 Task: Add an event with the title Second Lunch and Learn: Effective Networking Skills, date '2024/03/24', time 8:00 AM to 10:00 AMand add a description: Participants will be assigned to teams, ensuring a mix of individuals from different departments or backgrounds. This promotes cross-functional collaboration, diversity of perspectives, and the opportunity to work with colleagues they may not typically interact with., put the event into Blue category, logged in from the account softage.2@softage.netand send the event invitation to softage.4@softage.net and softage.5@softage.net. Set a reminder for the event At time of event
Action: Mouse moved to (106, 111)
Screenshot: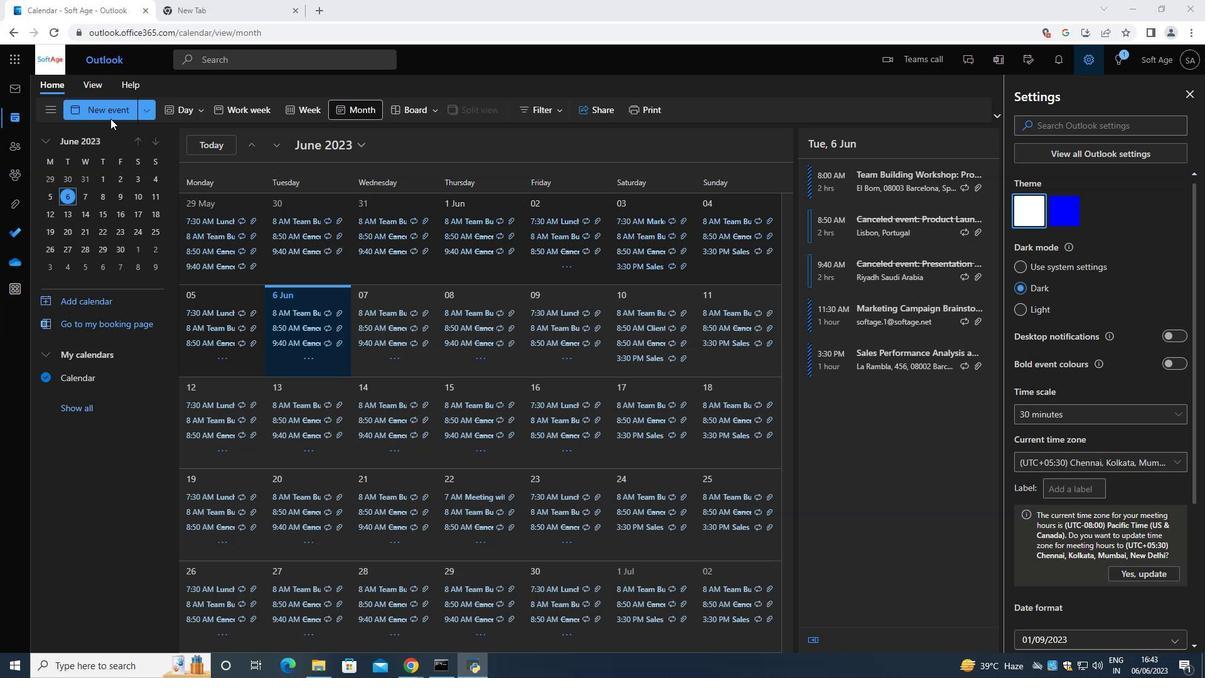 
Action: Mouse pressed left at (106, 111)
Screenshot: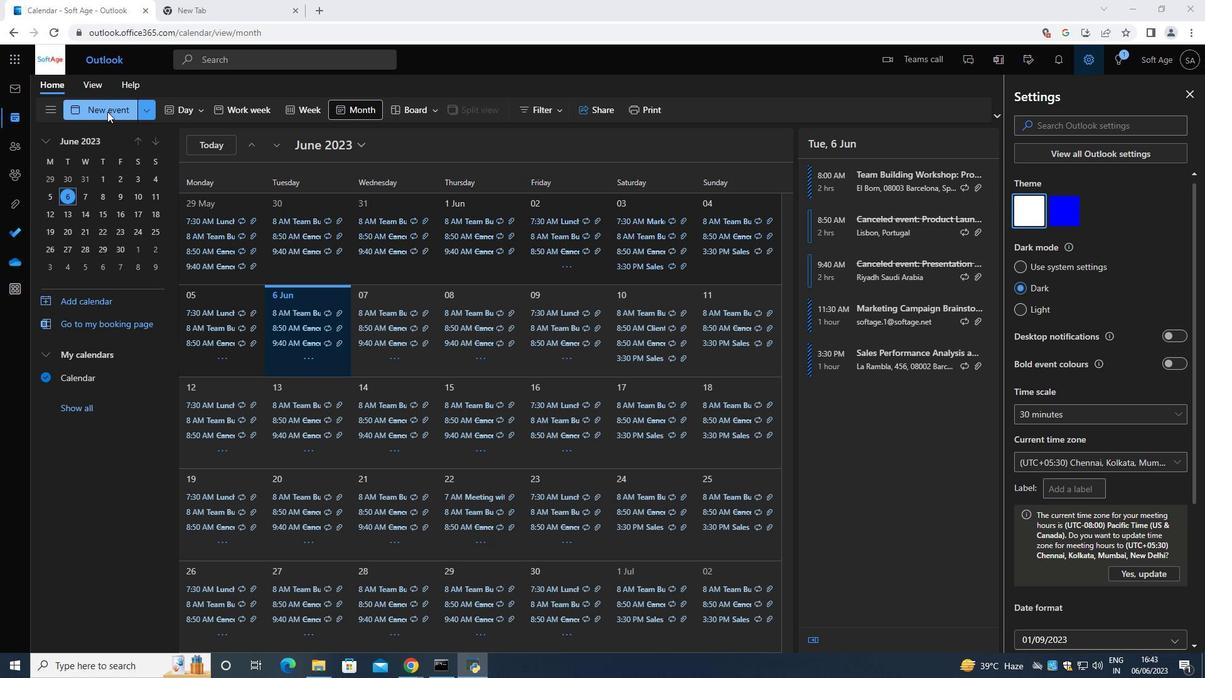 
Action: Key pressed <Key.shift>Second<Key.space><Key.shift>Lunch<Key.space>and<Key.space><Key.shift>Learn<Key.shift_r>;<Key.shift>Effective<Key.space><Key.shift>Networking<Key.space><Key.shift>Skills<Key.space>
Screenshot: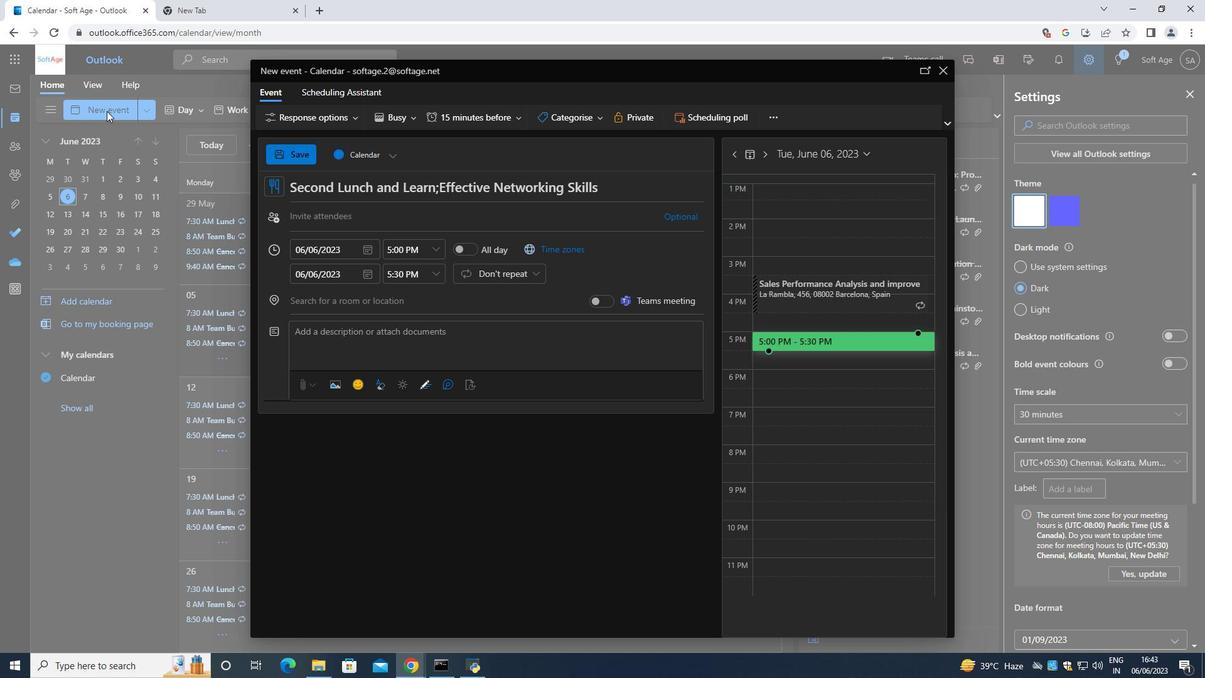 
Action: Mouse moved to (364, 254)
Screenshot: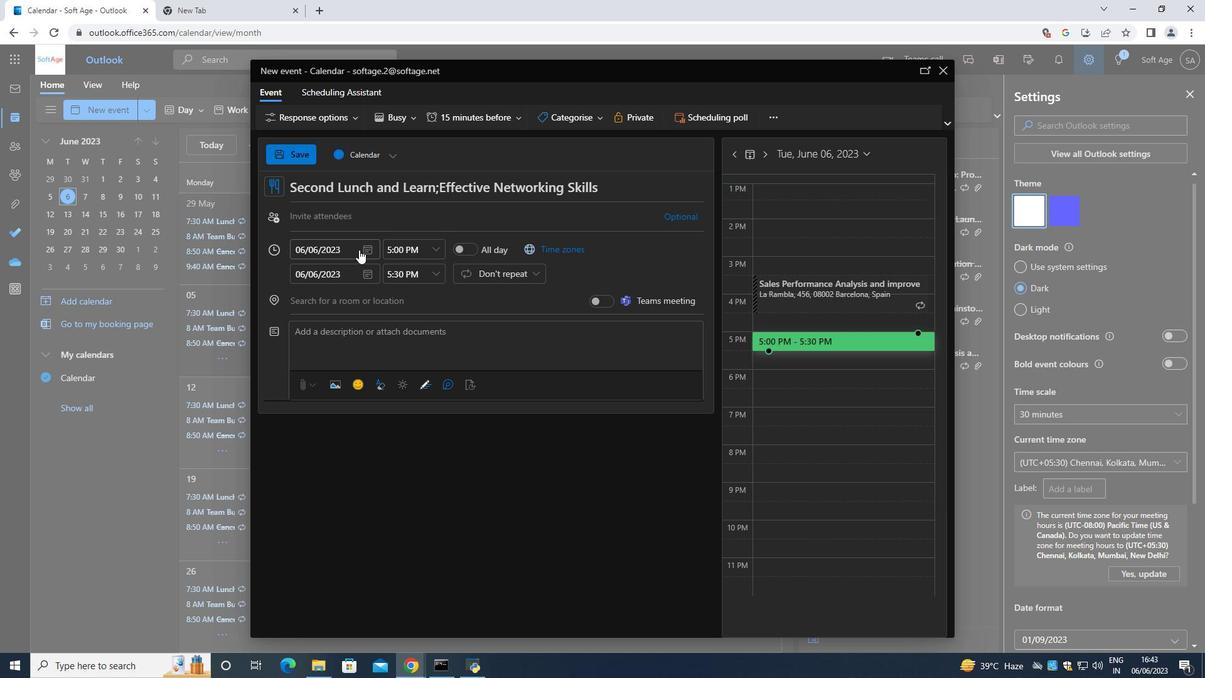 
Action: Mouse pressed left at (364, 254)
Screenshot: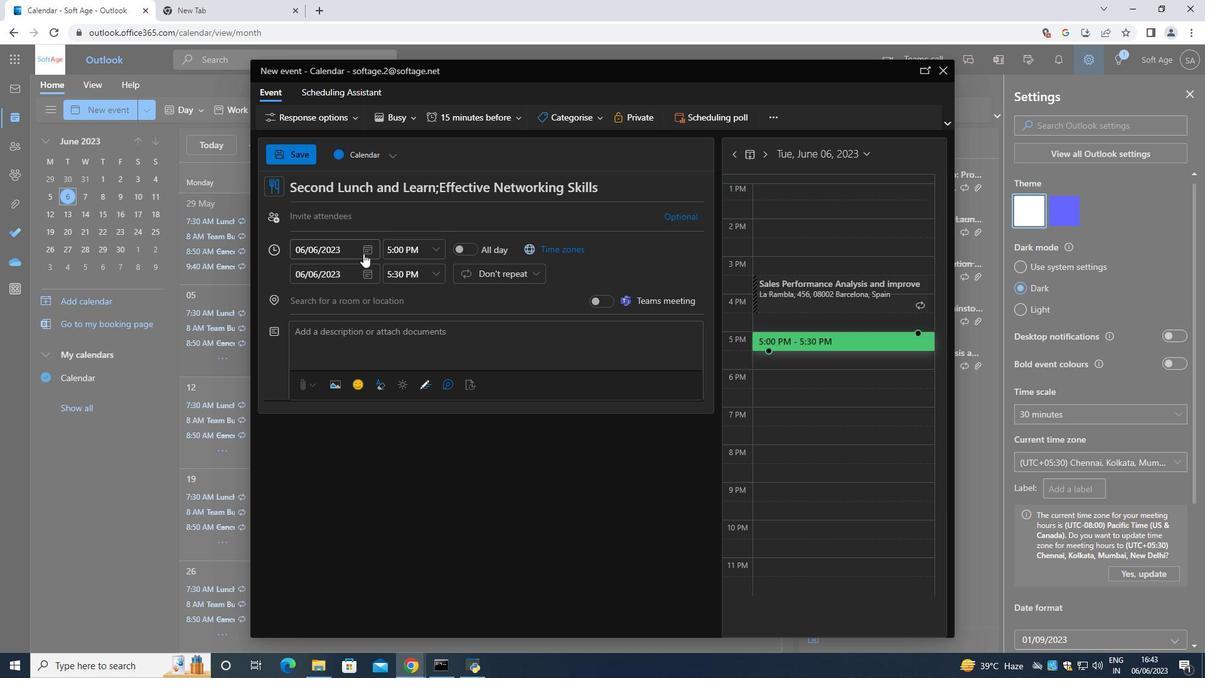 
Action: Mouse moved to (406, 282)
Screenshot: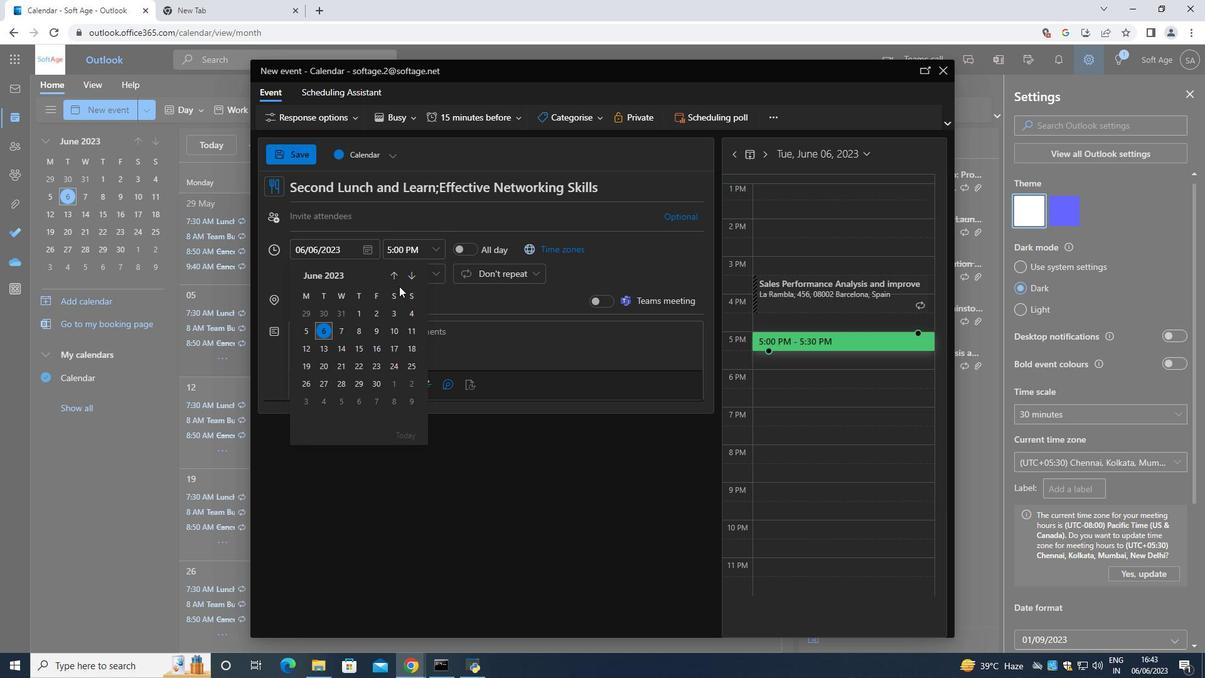 
Action: Mouse pressed left at (406, 282)
Screenshot: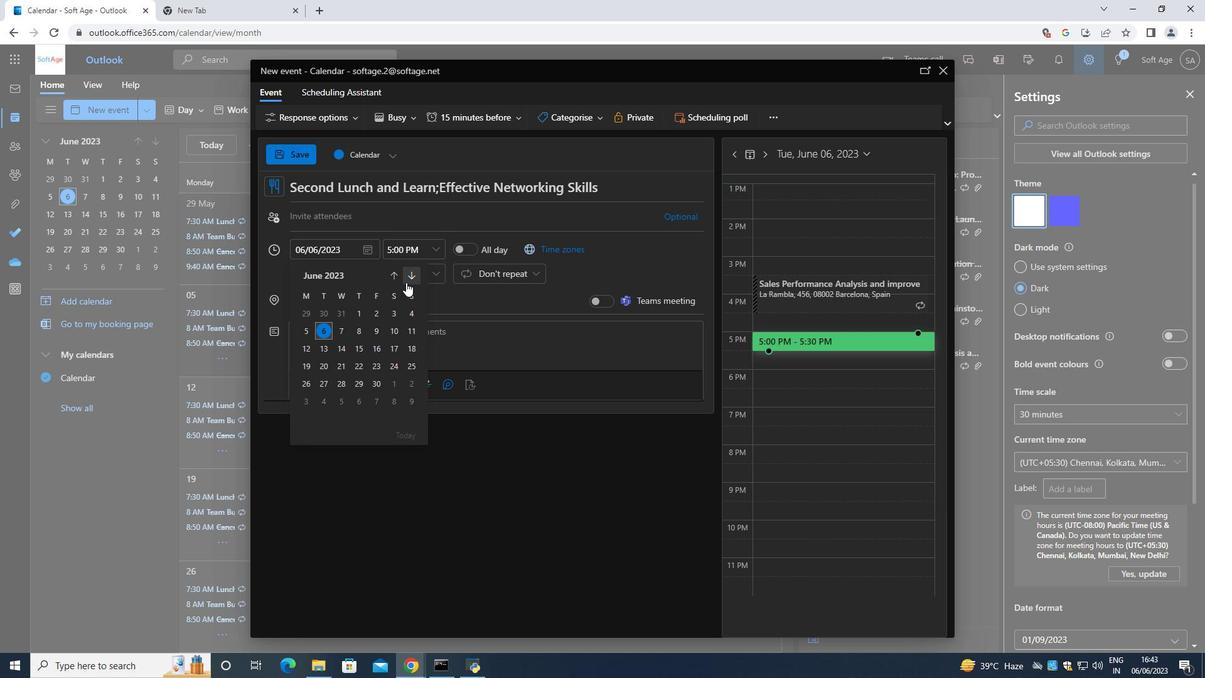 
Action: Mouse pressed left at (406, 282)
Screenshot: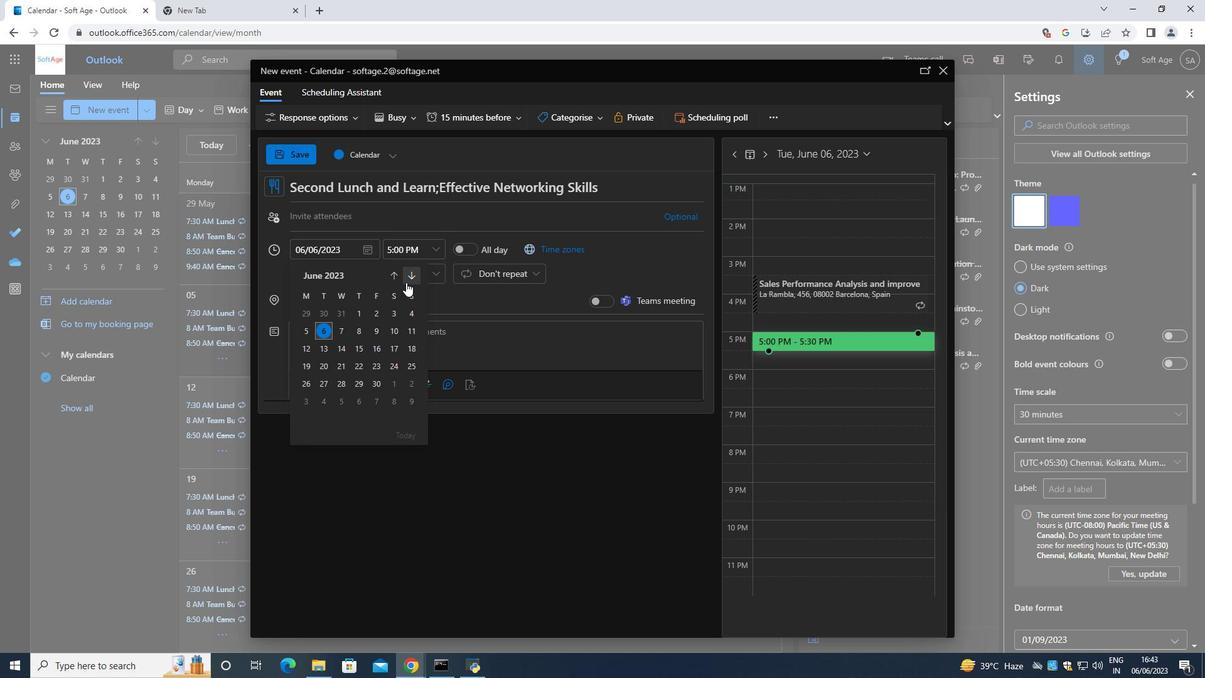 
Action: Mouse pressed left at (406, 282)
Screenshot: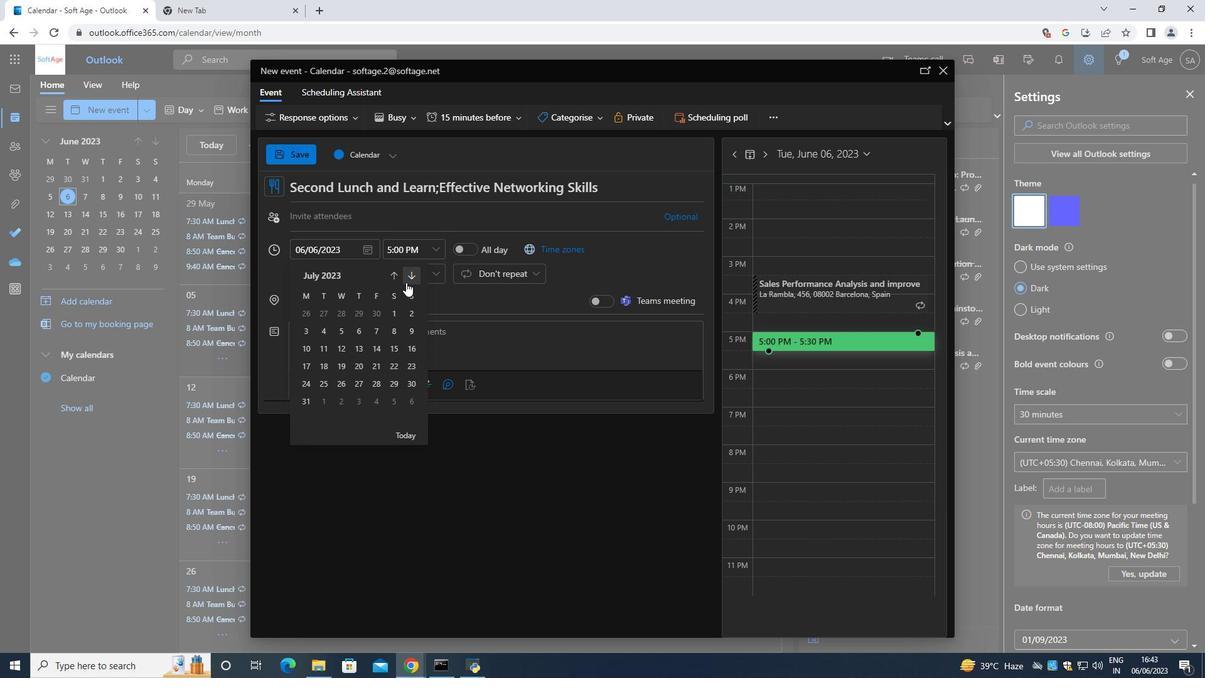 
Action: Mouse pressed left at (406, 282)
Screenshot: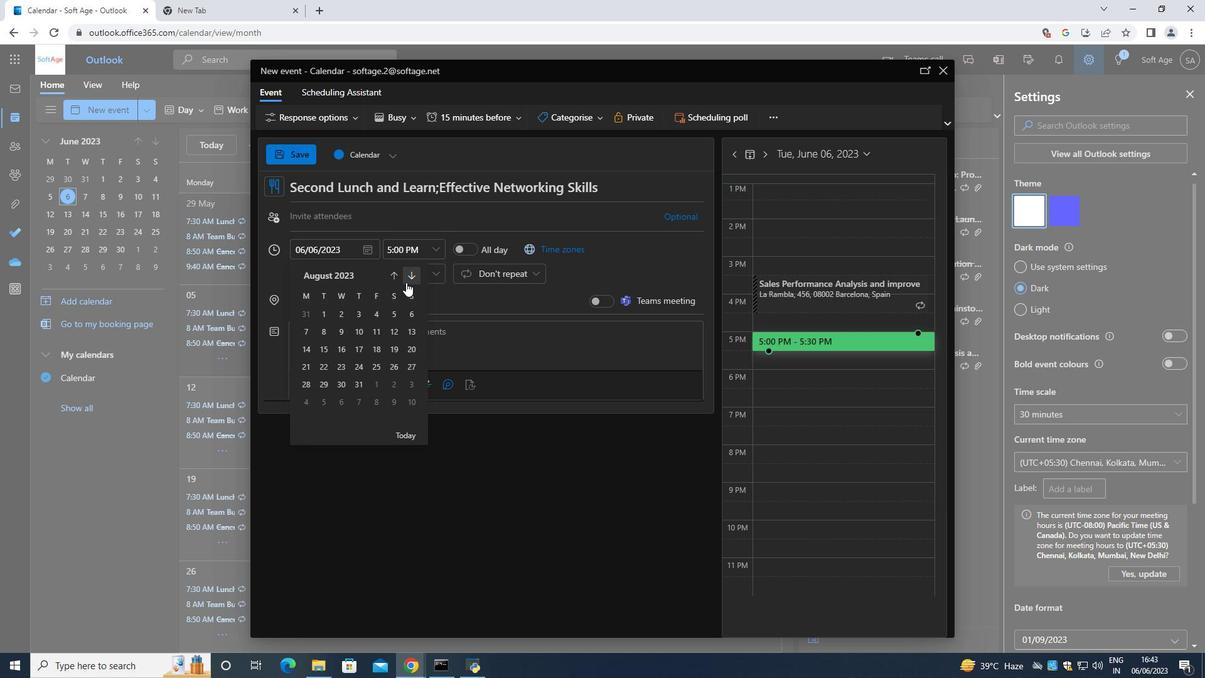 
Action: Mouse pressed left at (406, 282)
Screenshot: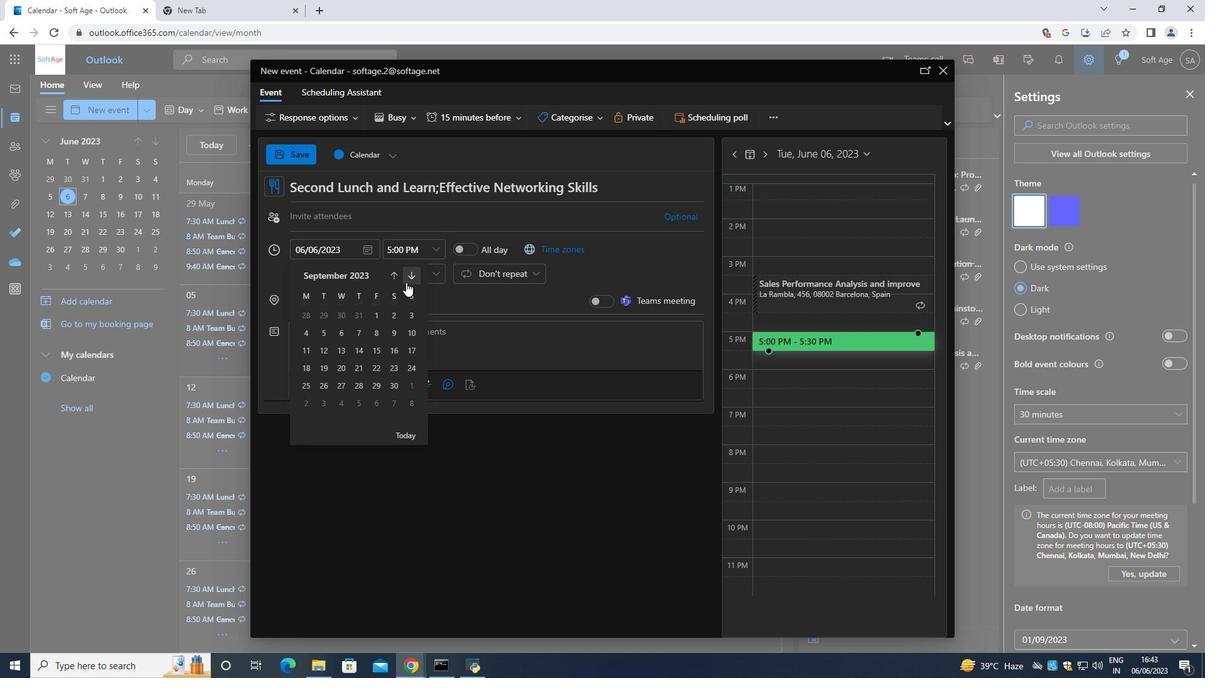 
Action: Mouse pressed left at (406, 282)
Screenshot: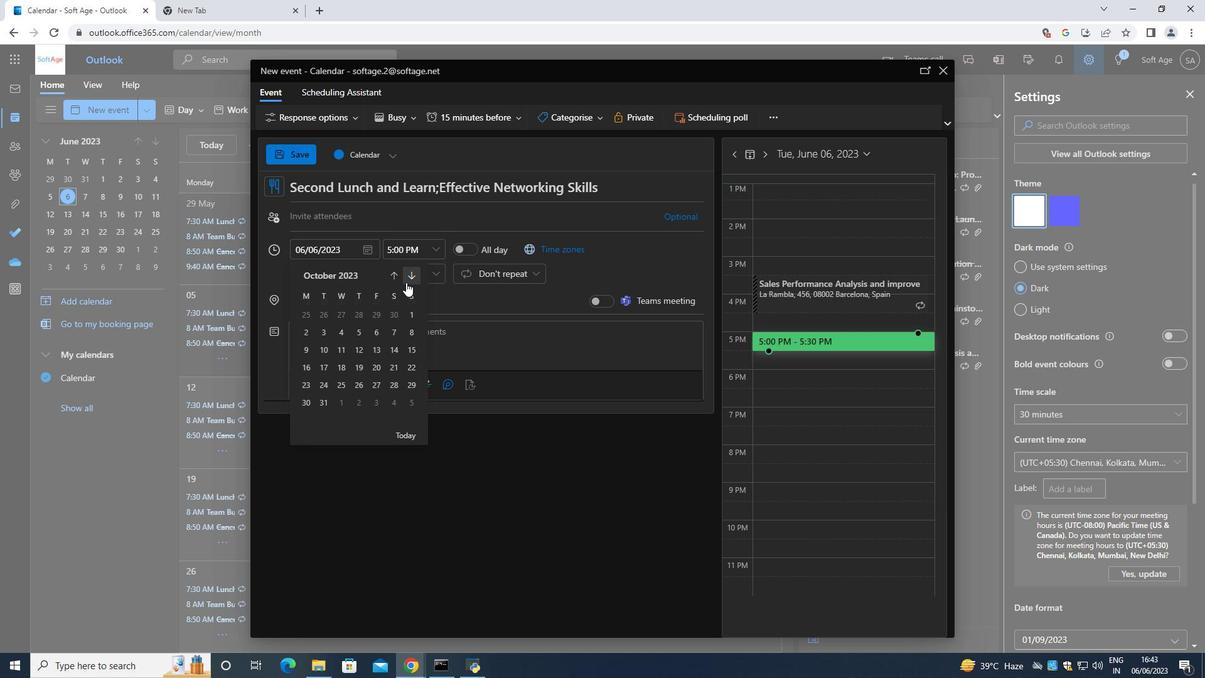 
Action: Mouse pressed left at (406, 282)
Screenshot: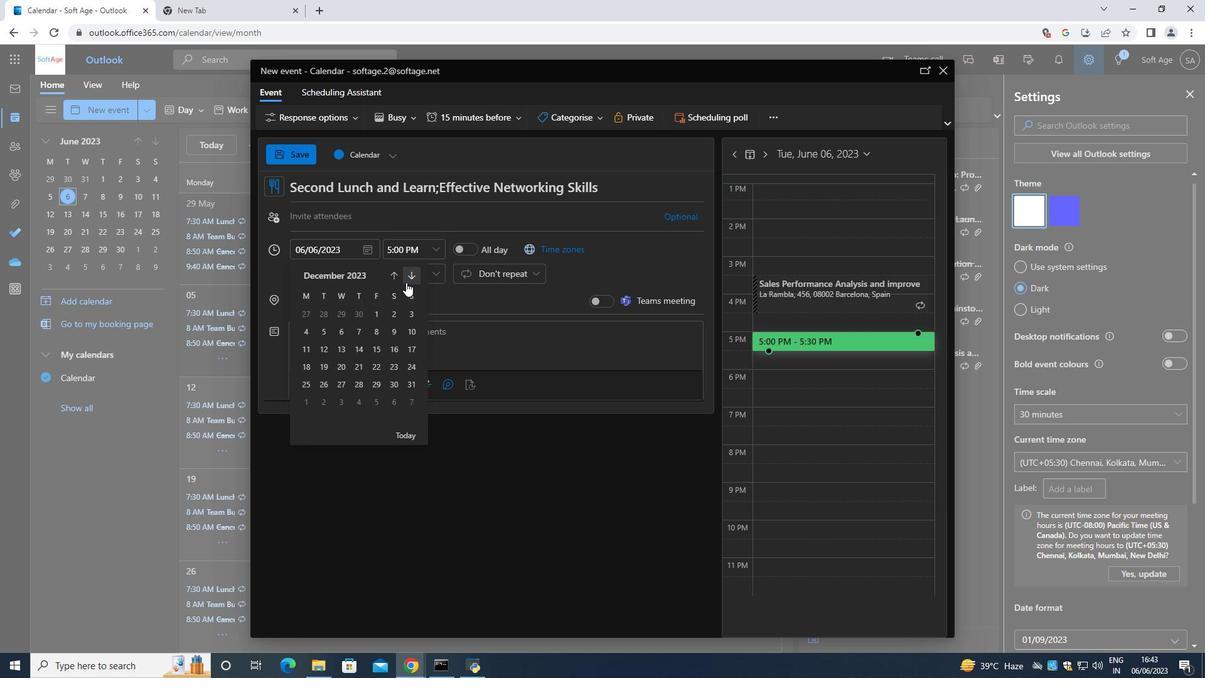 
Action: Mouse pressed left at (406, 282)
Screenshot: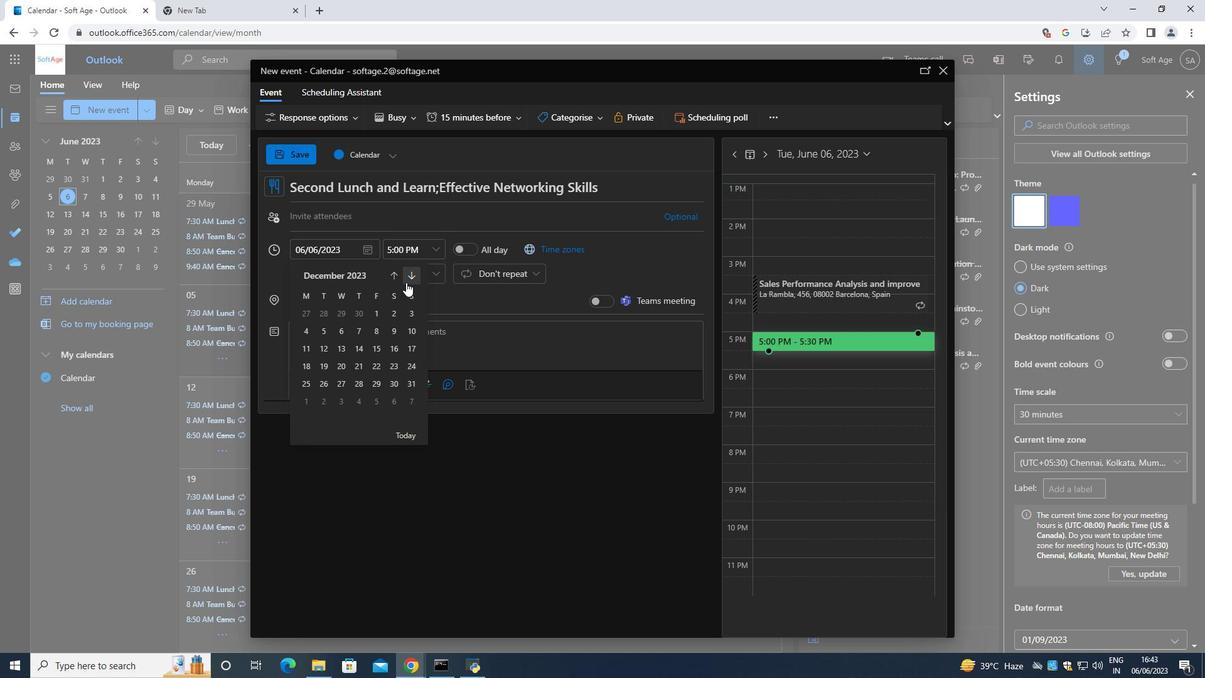 
Action: Mouse pressed left at (406, 282)
Screenshot: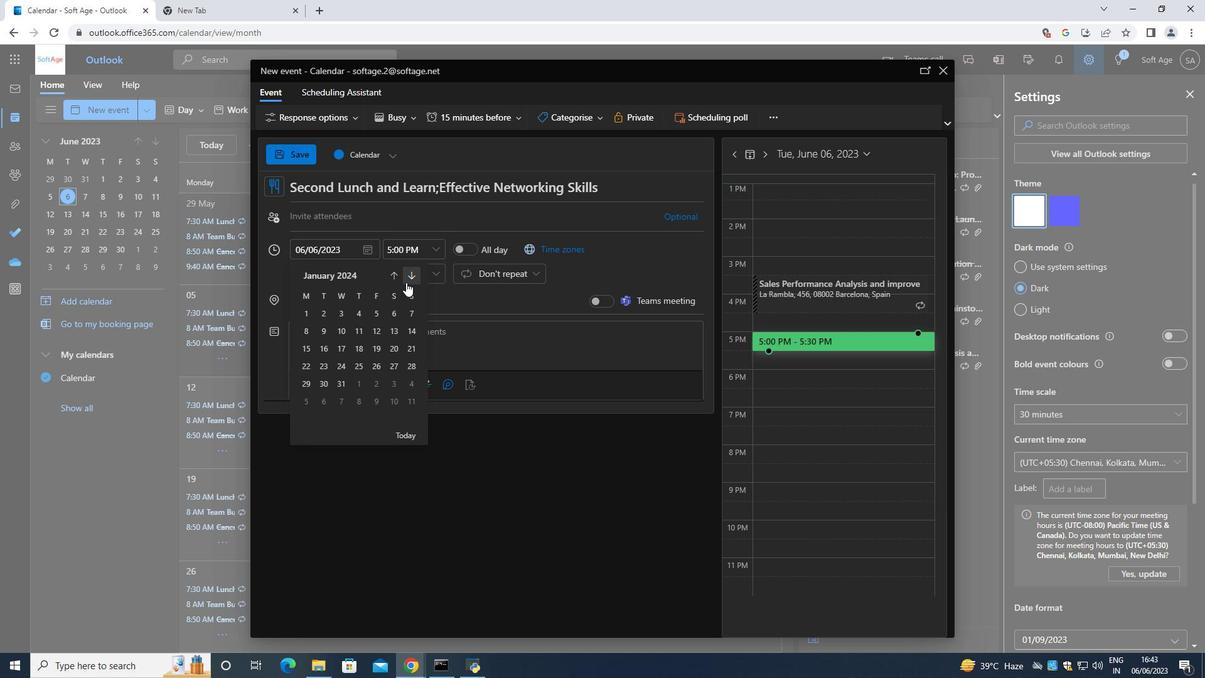 
Action: Mouse moved to (412, 366)
Screenshot: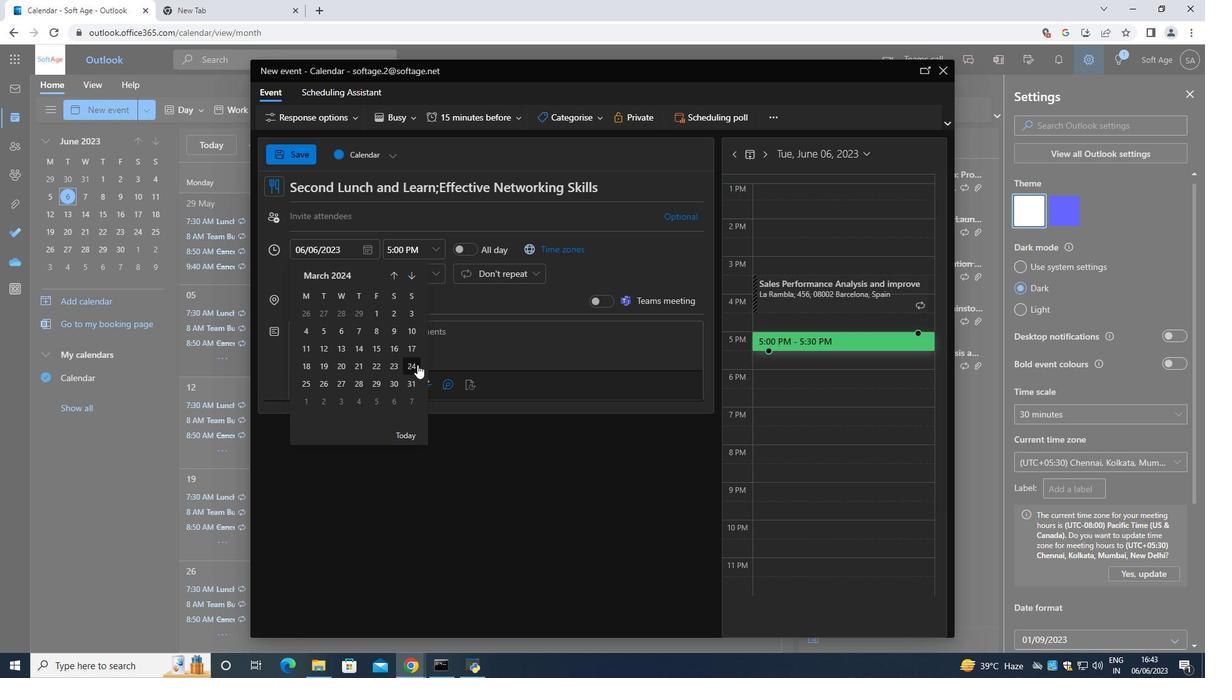 
Action: Mouse pressed left at (412, 366)
Screenshot: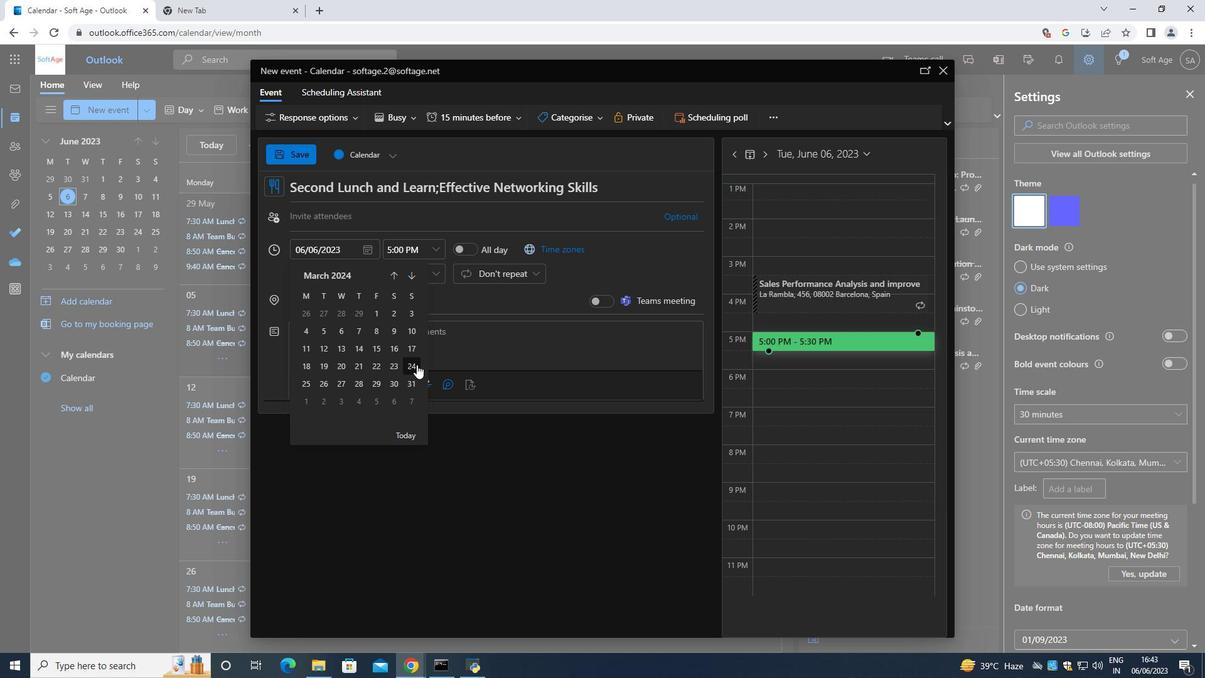 
Action: Mouse moved to (437, 256)
Screenshot: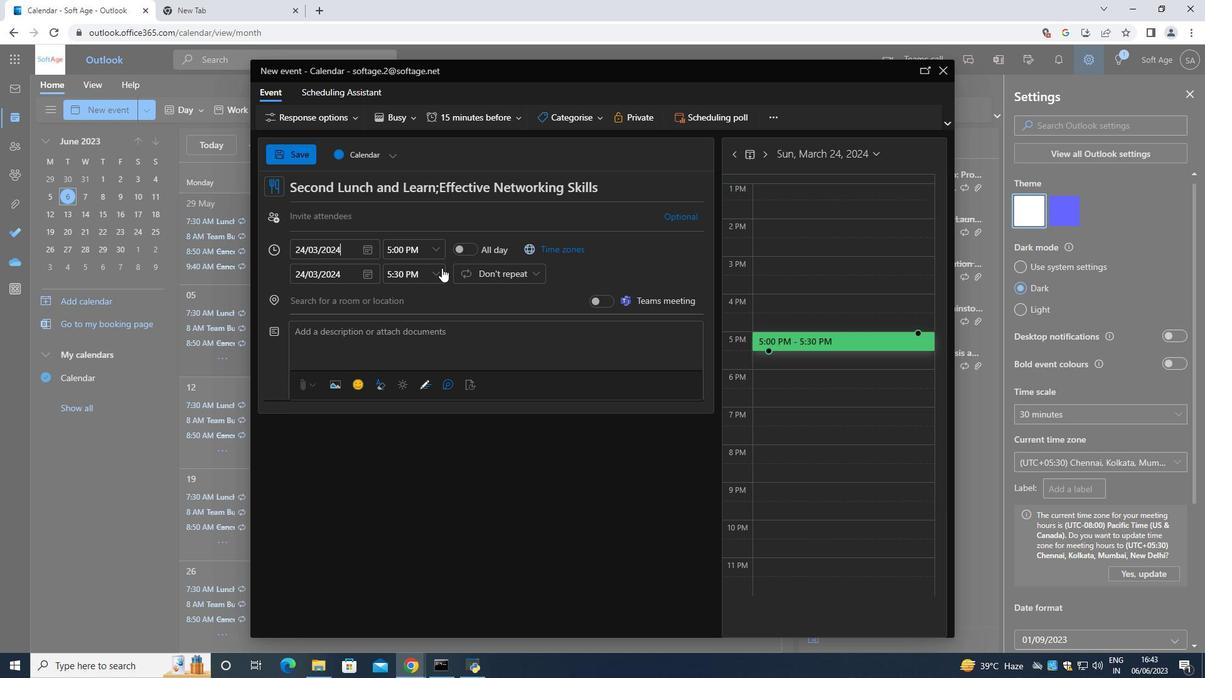 
Action: Mouse pressed left at (437, 256)
Screenshot: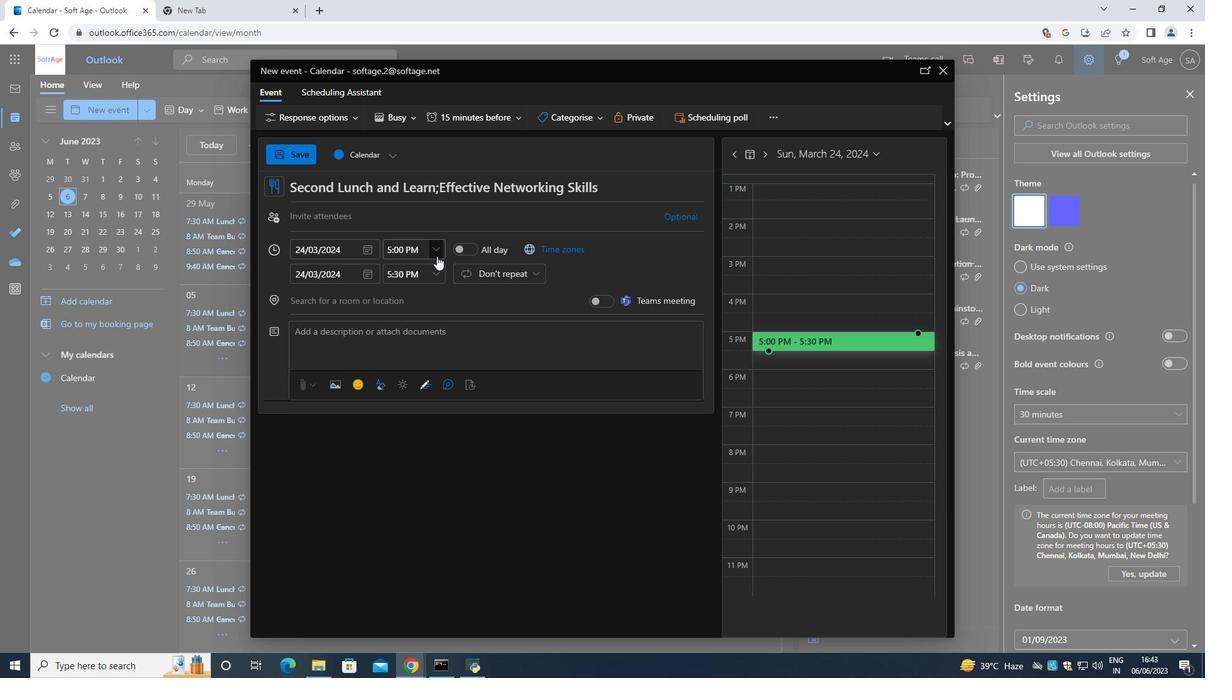 
Action: Mouse moved to (439, 283)
Screenshot: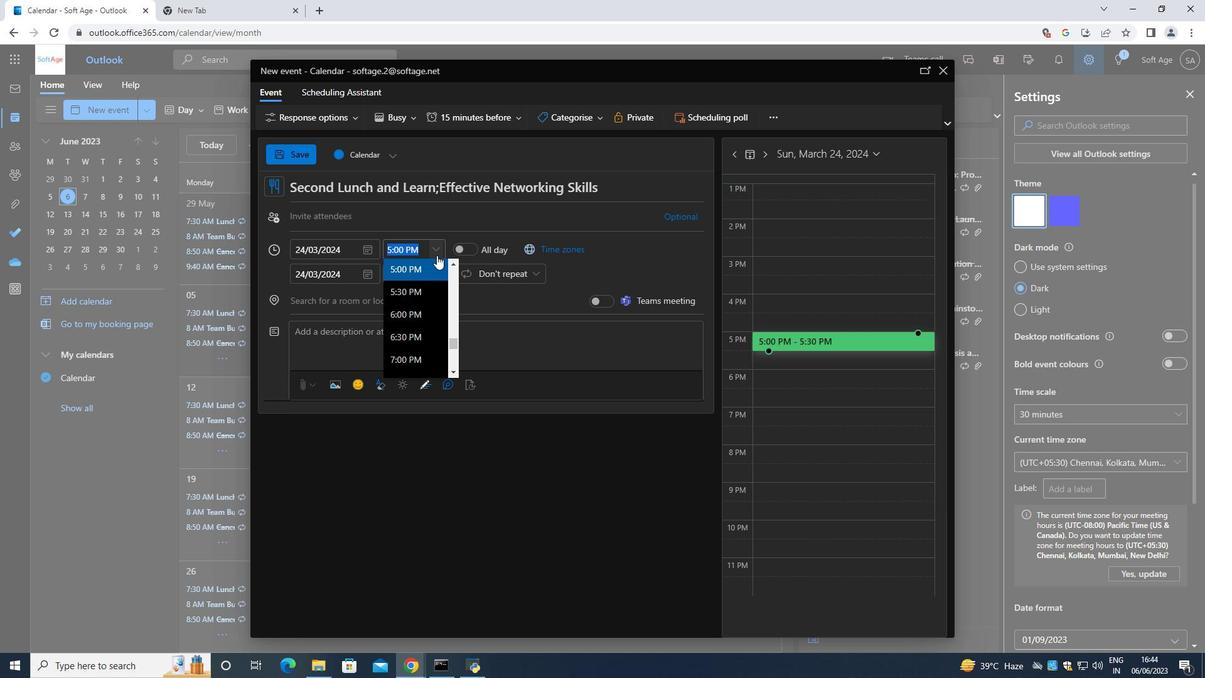 
Action: Mouse scrolled (439, 284) with delta (0, 0)
Screenshot: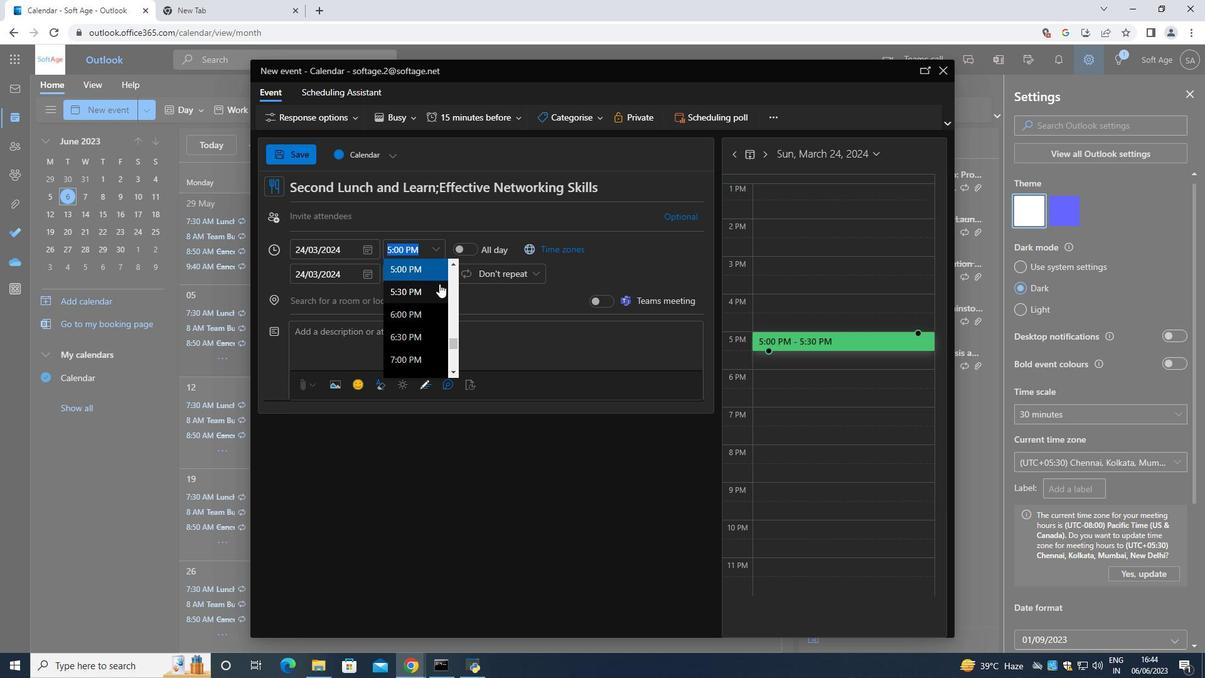 
Action: Mouse scrolled (439, 284) with delta (0, 0)
Screenshot: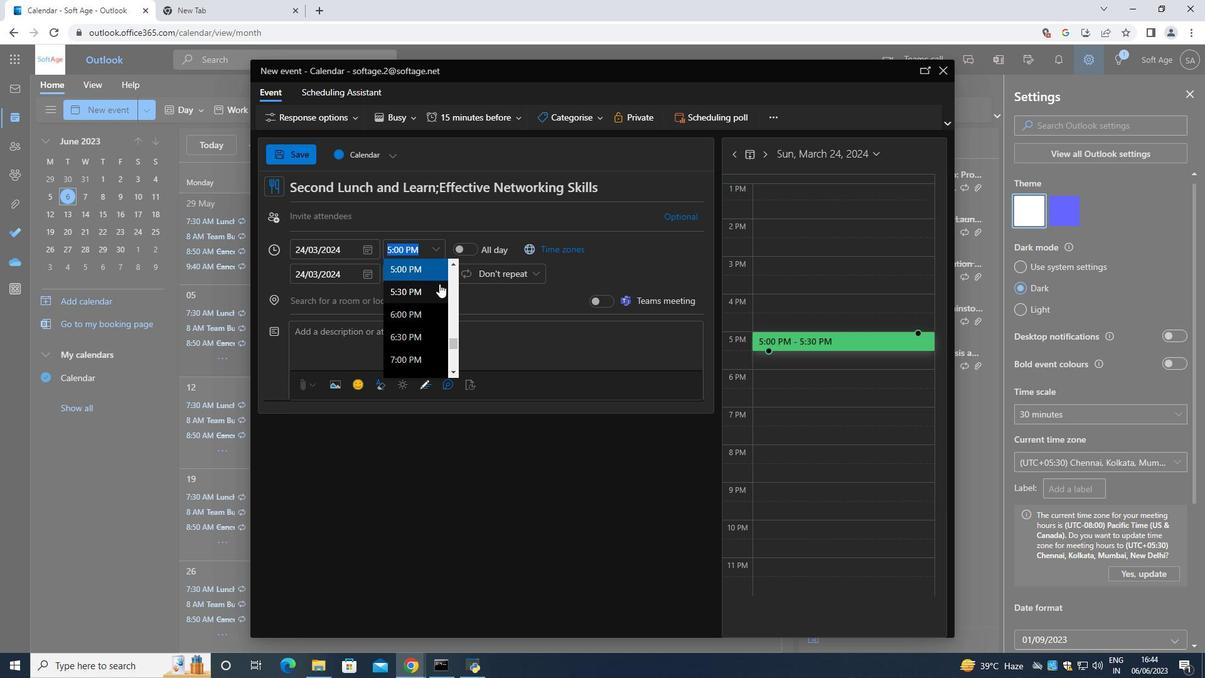 
Action: Mouse scrolled (439, 284) with delta (0, 0)
Screenshot: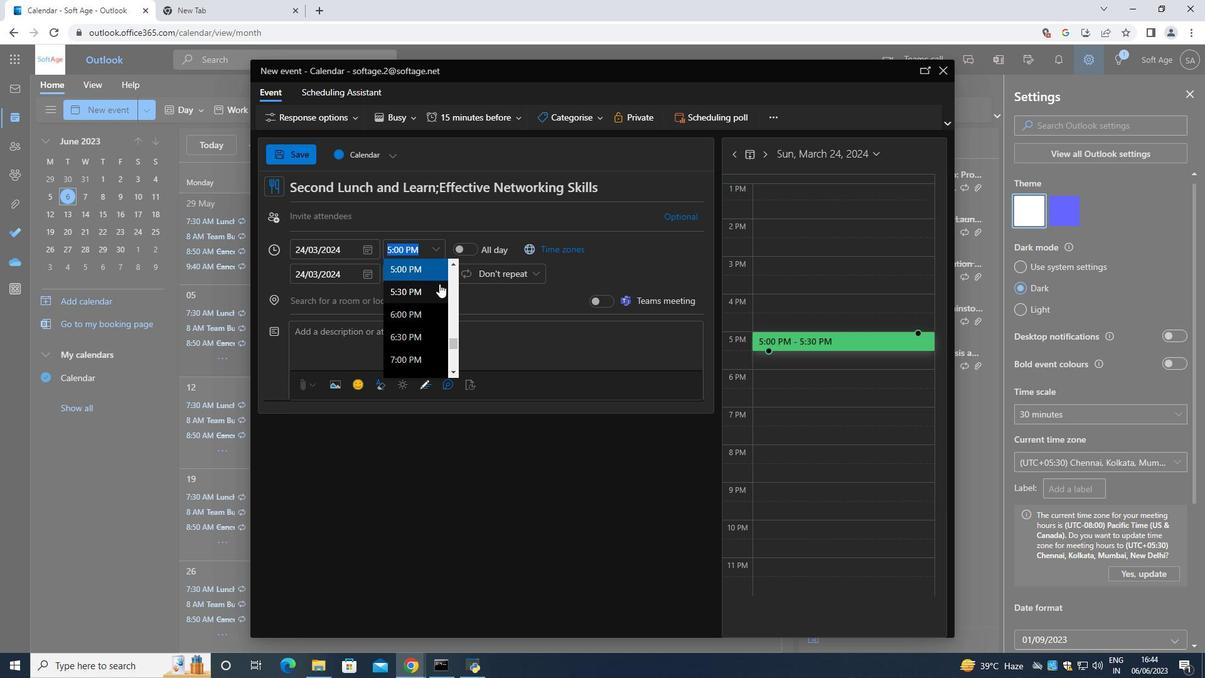 
Action: Mouse scrolled (439, 284) with delta (0, 0)
Screenshot: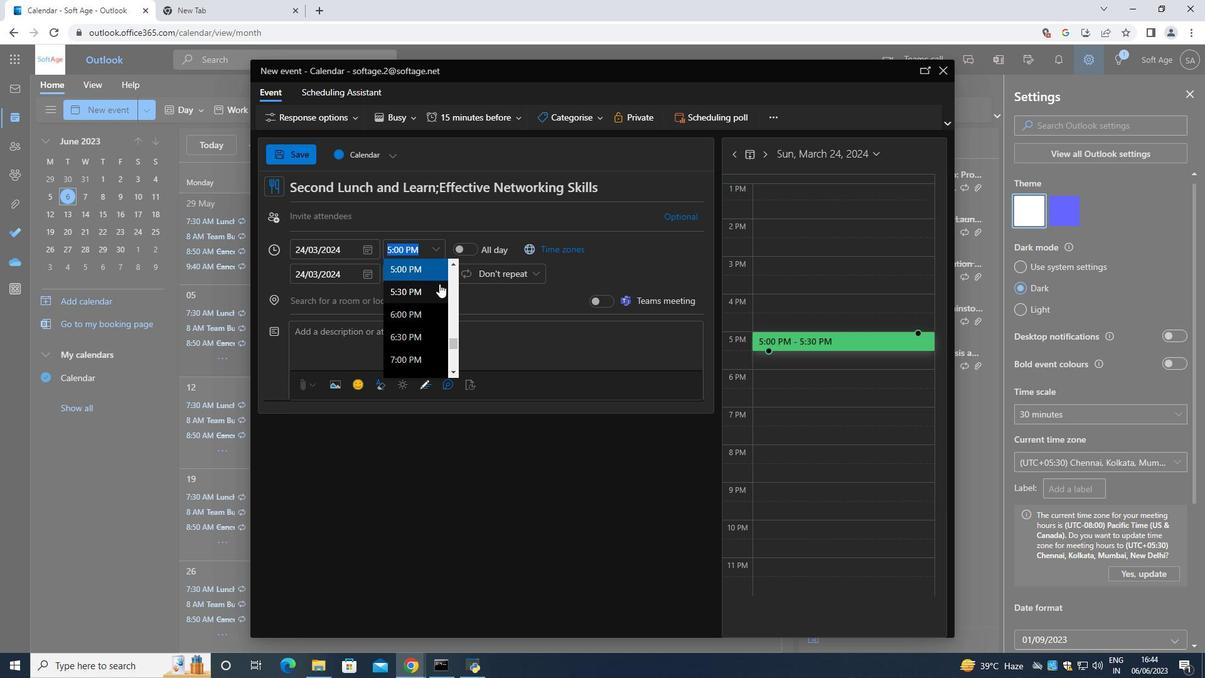 
Action: Mouse scrolled (439, 284) with delta (0, 0)
Screenshot: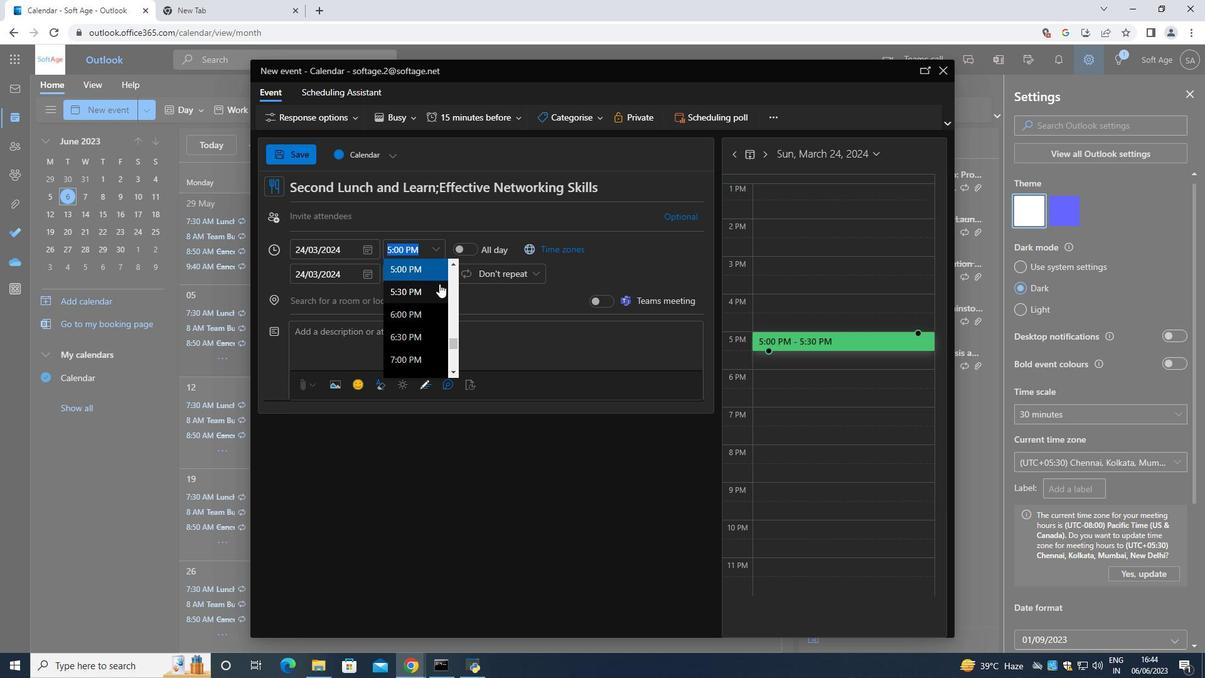 
Action: Mouse moved to (439, 279)
Screenshot: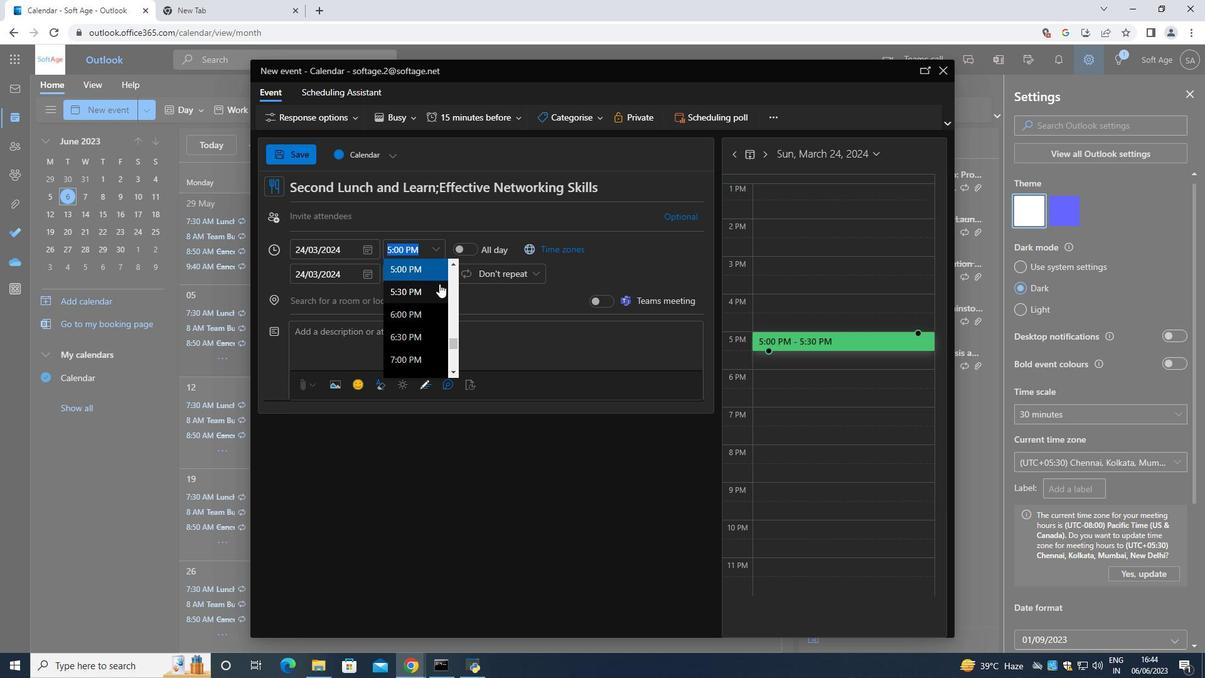 
Action: Mouse scrolled (439, 280) with delta (0, 0)
Screenshot: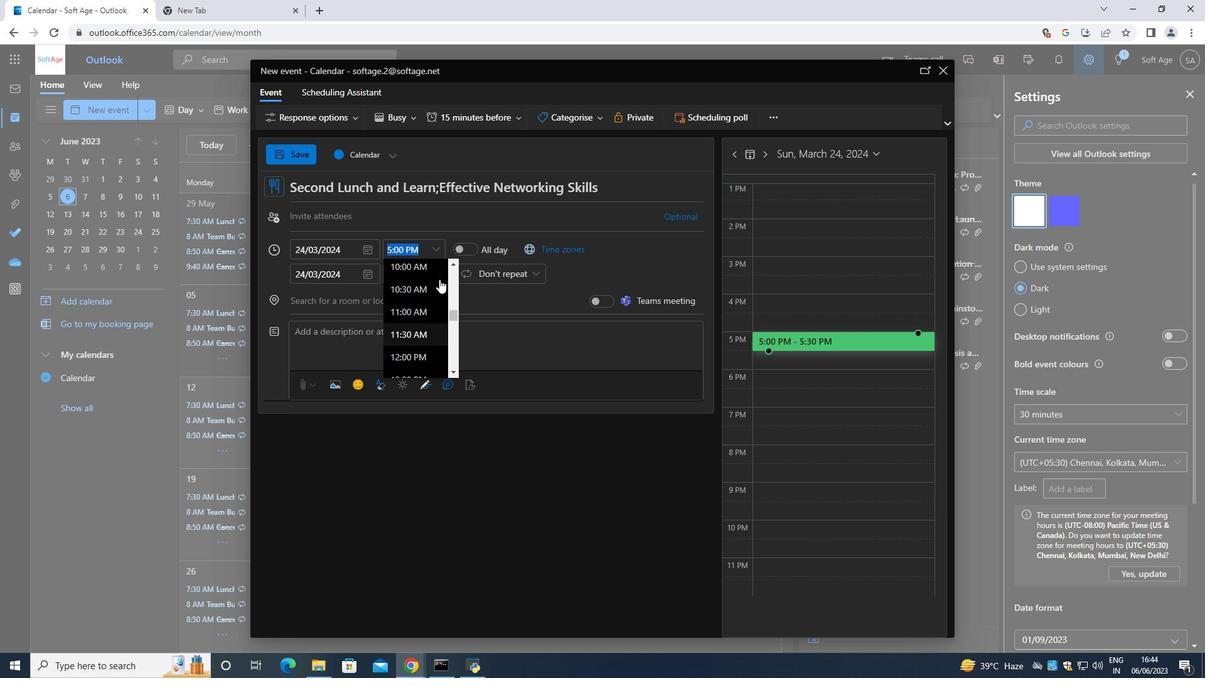 
Action: Mouse scrolled (439, 280) with delta (0, 0)
Screenshot: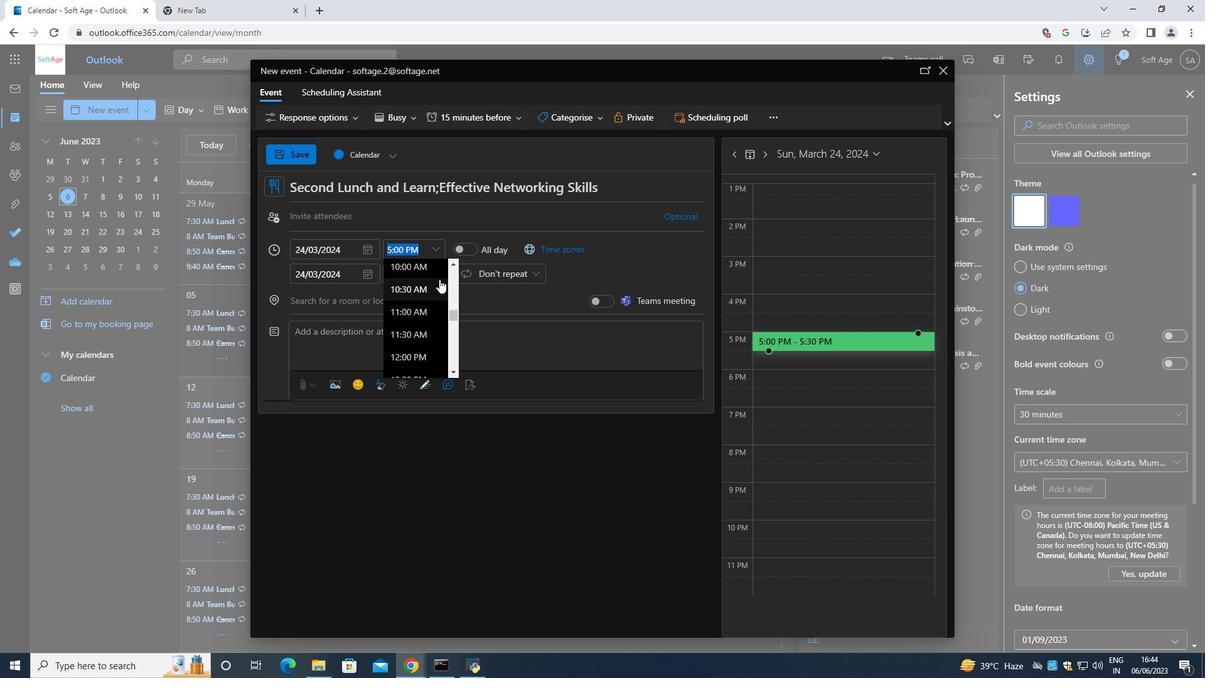 
Action: Mouse scrolled (439, 280) with delta (0, 0)
Screenshot: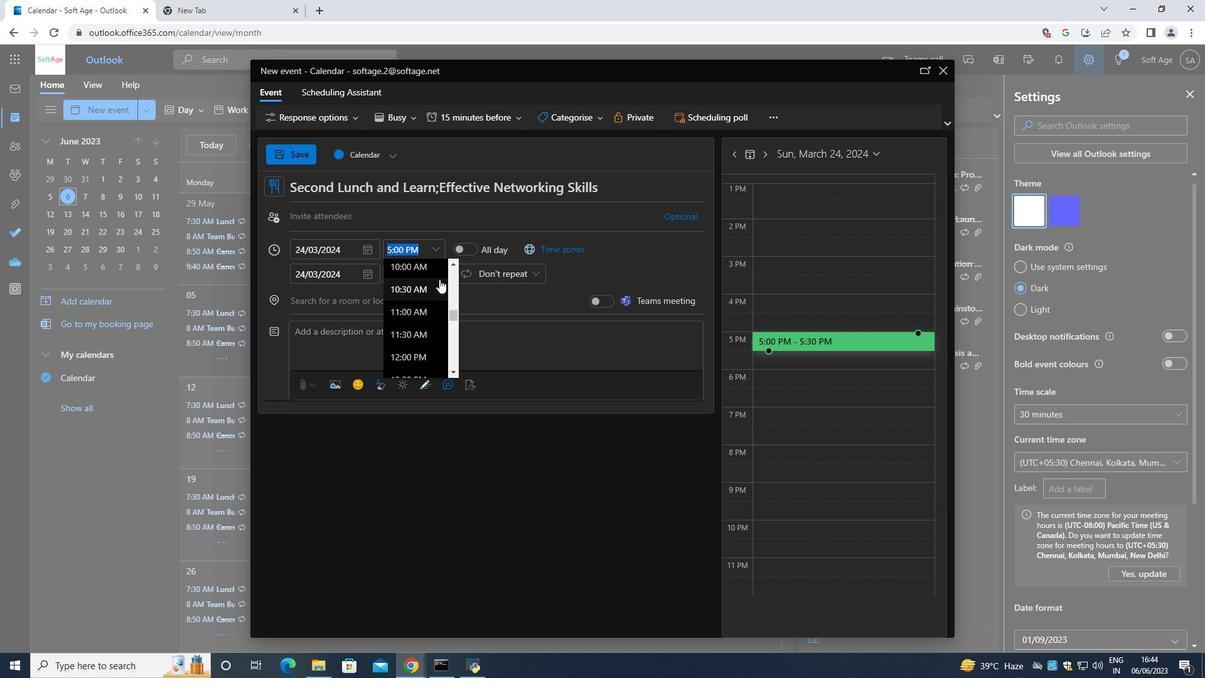 
Action: Mouse moved to (413, 324)
Screenshot: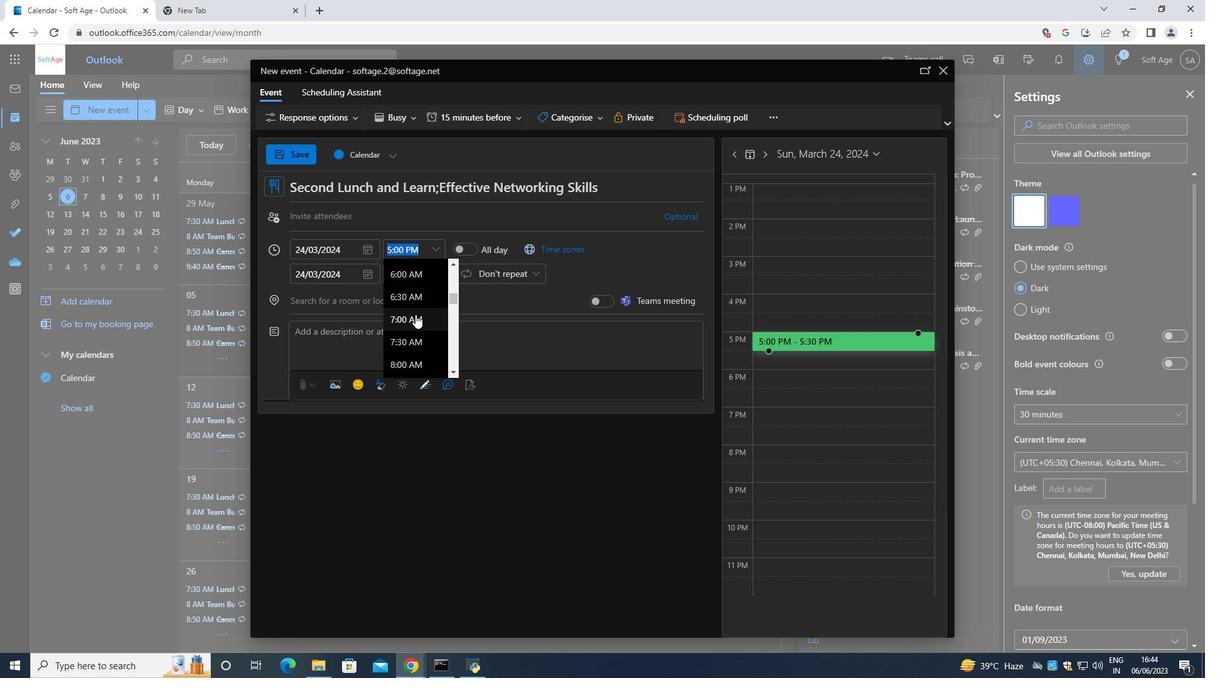 
Action: Mouse scrolled (413, 324) with delta (0, 0)
Screenshot: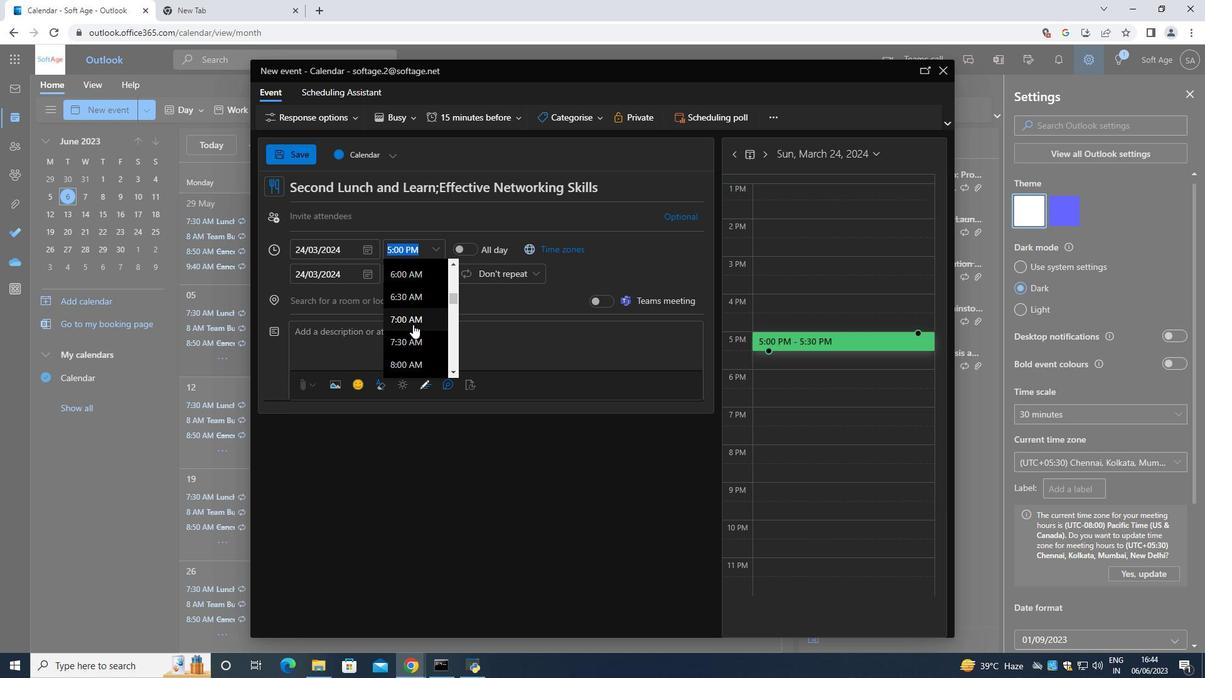 
Action: Mouse moved to (411, 303)
Screenshot: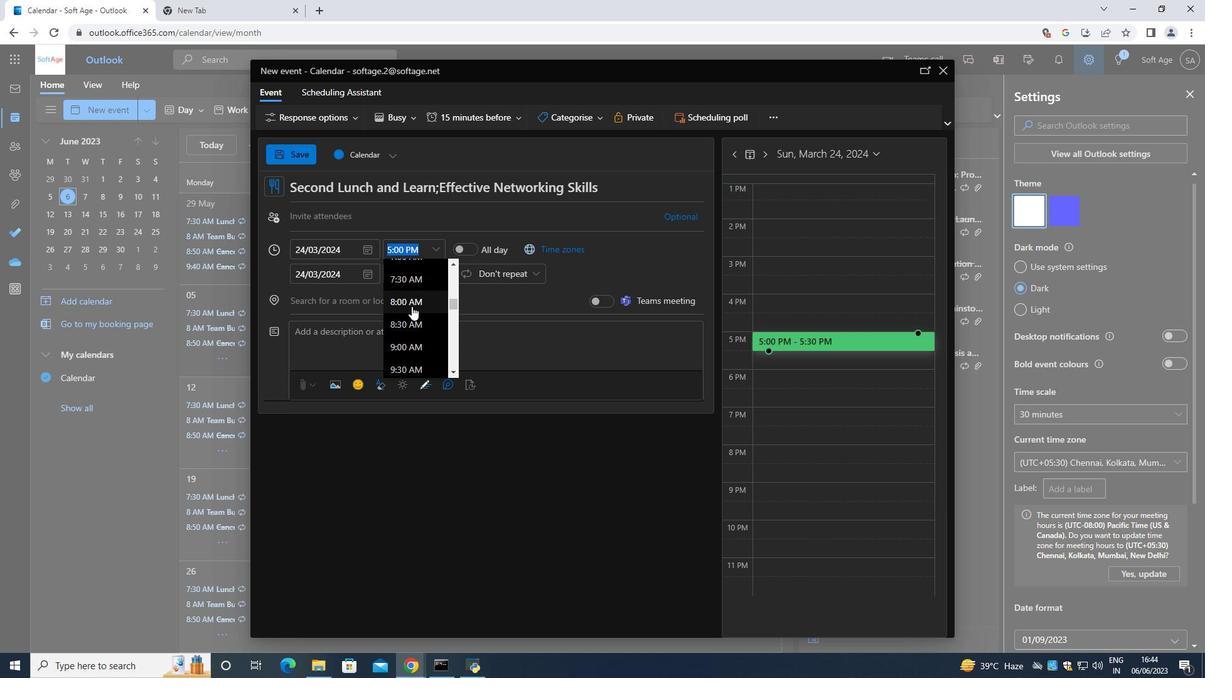 
Action: Mouse pressed left at (411, 303)
Screenshot: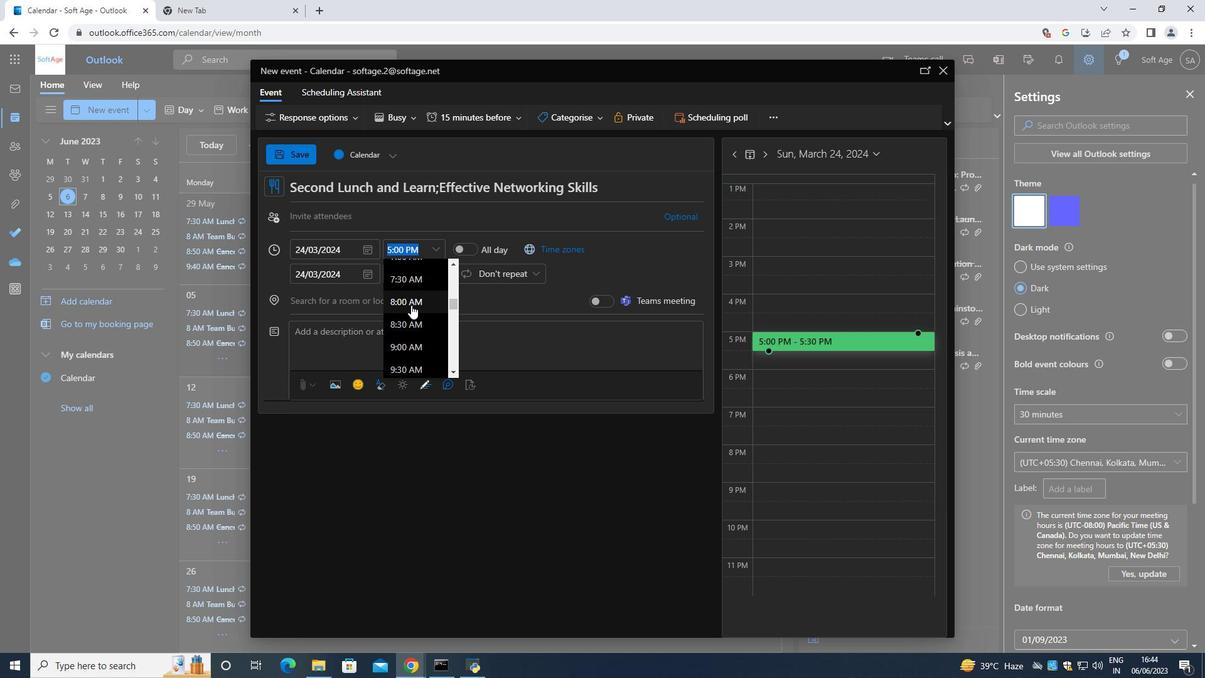 
Action: Mouse moved to (436, 272)
Screenshot: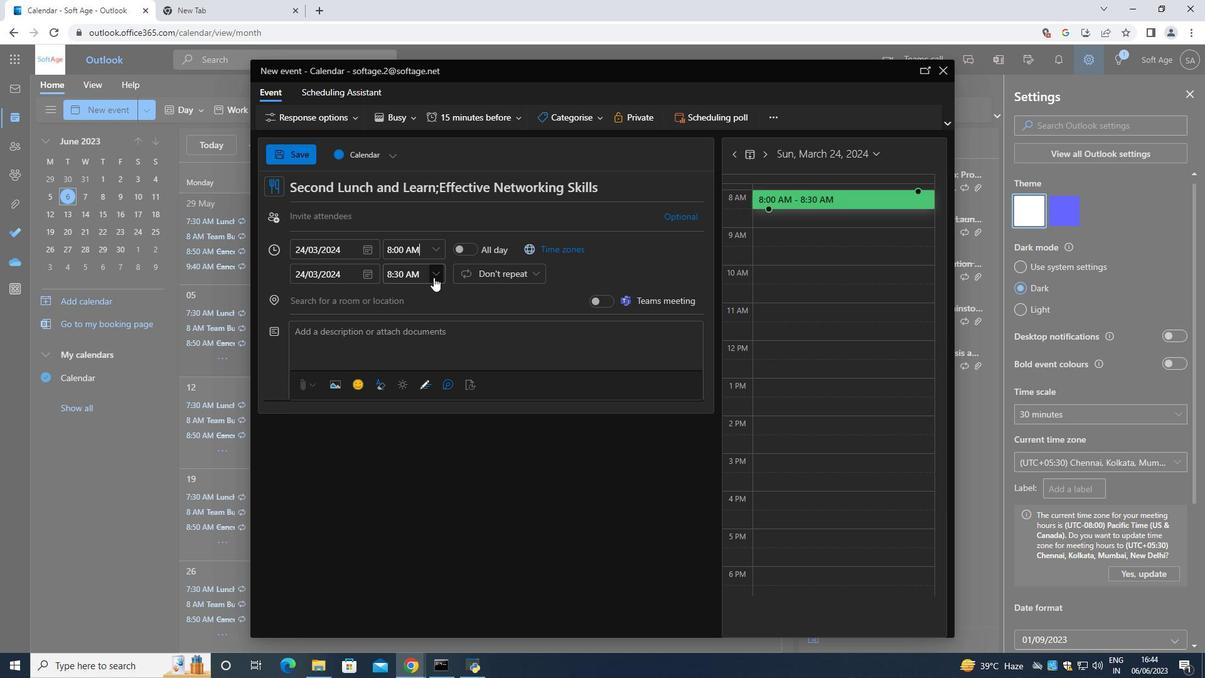 
Action: Mouse pressed left at (436, 272)
Screenshot: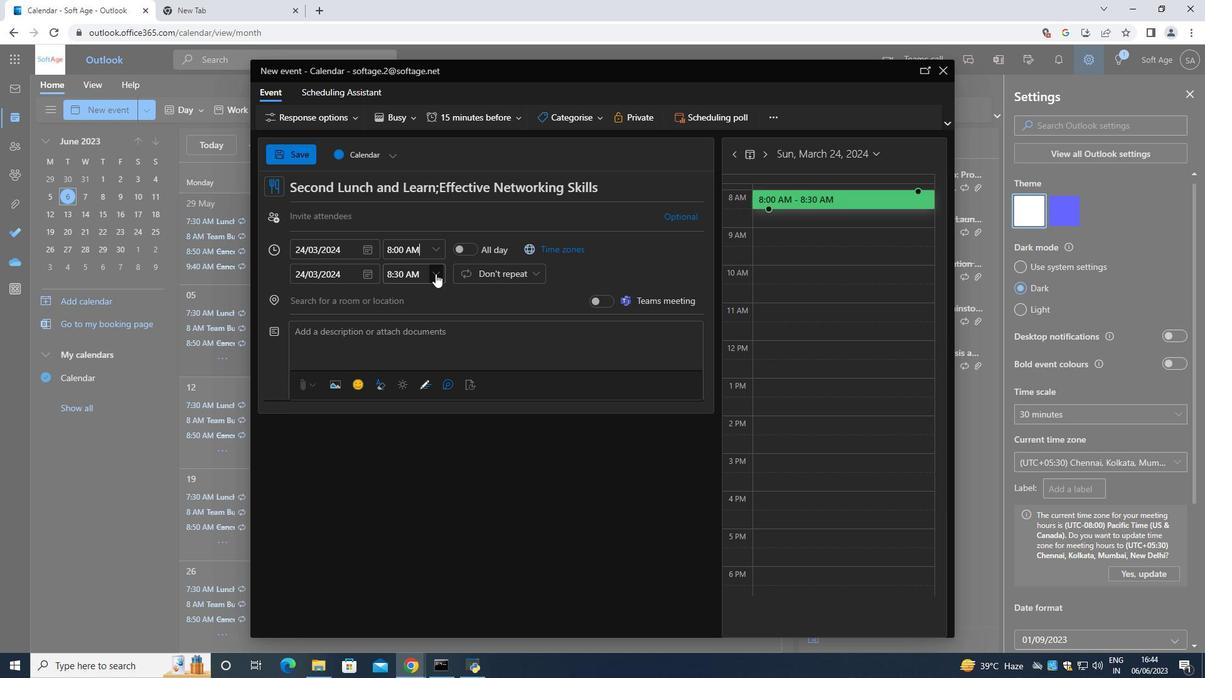 
Action: Mouse moved to (421, 362)
Screenshot: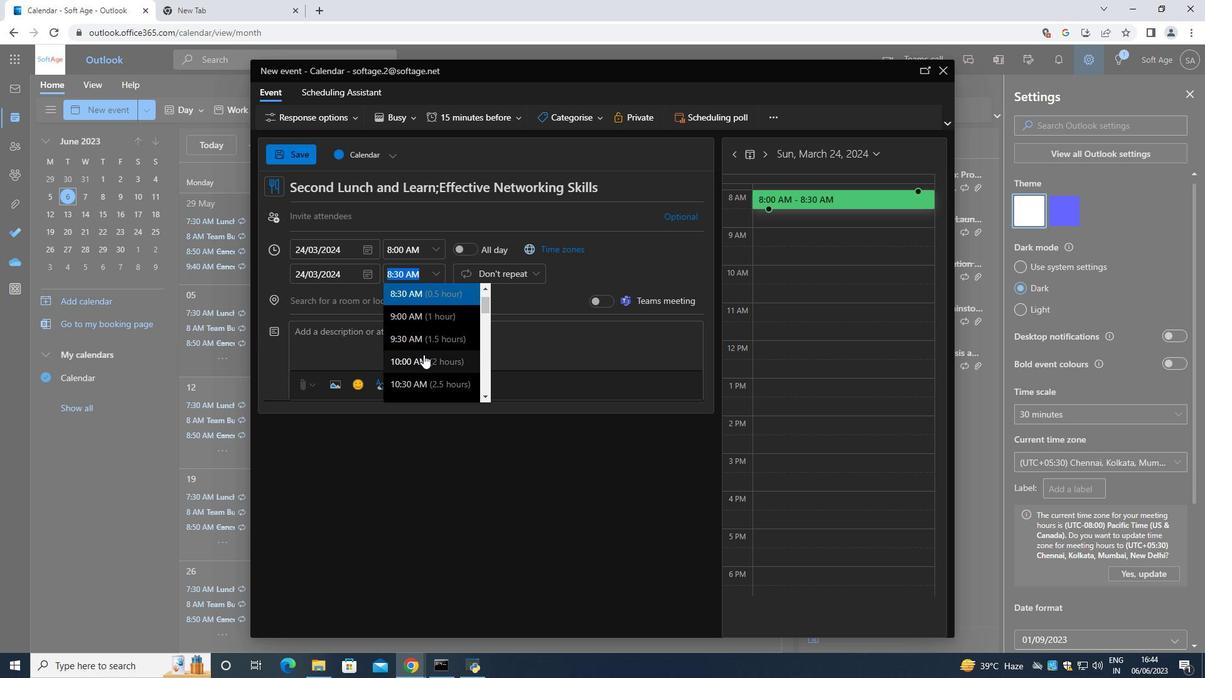 
Action: Mouse pressed left at (421, 362)
Screenshot: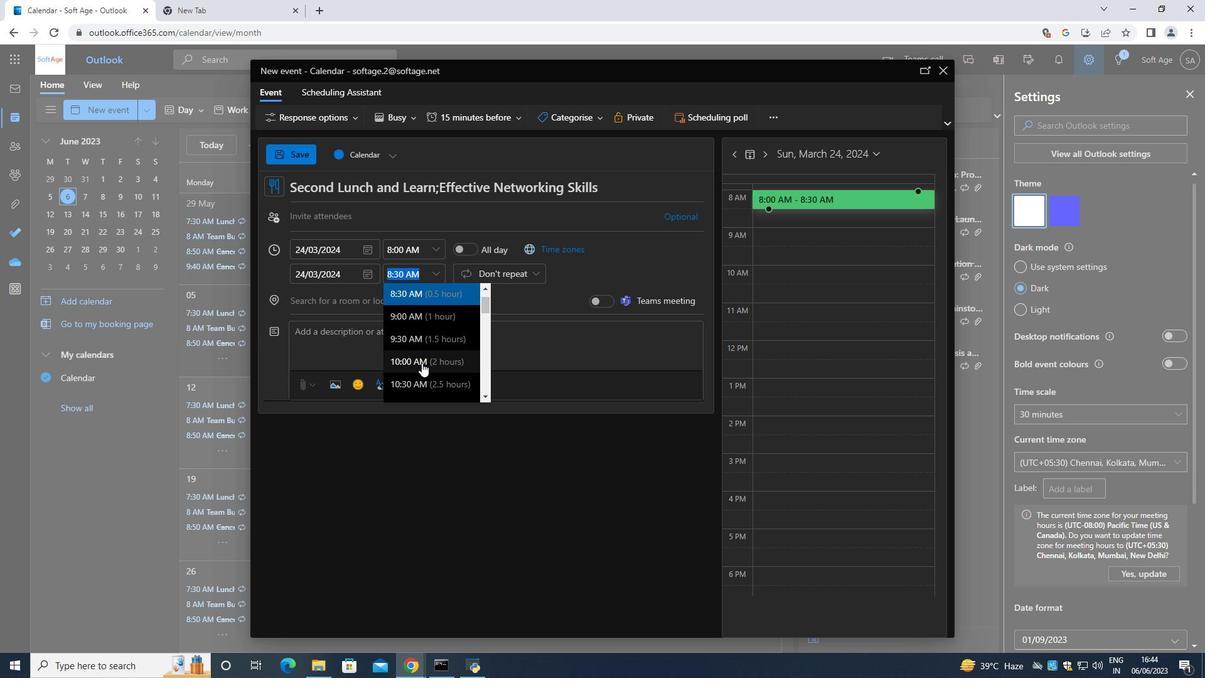 
Action: Mouse moved to (420, 347)
Screenshot: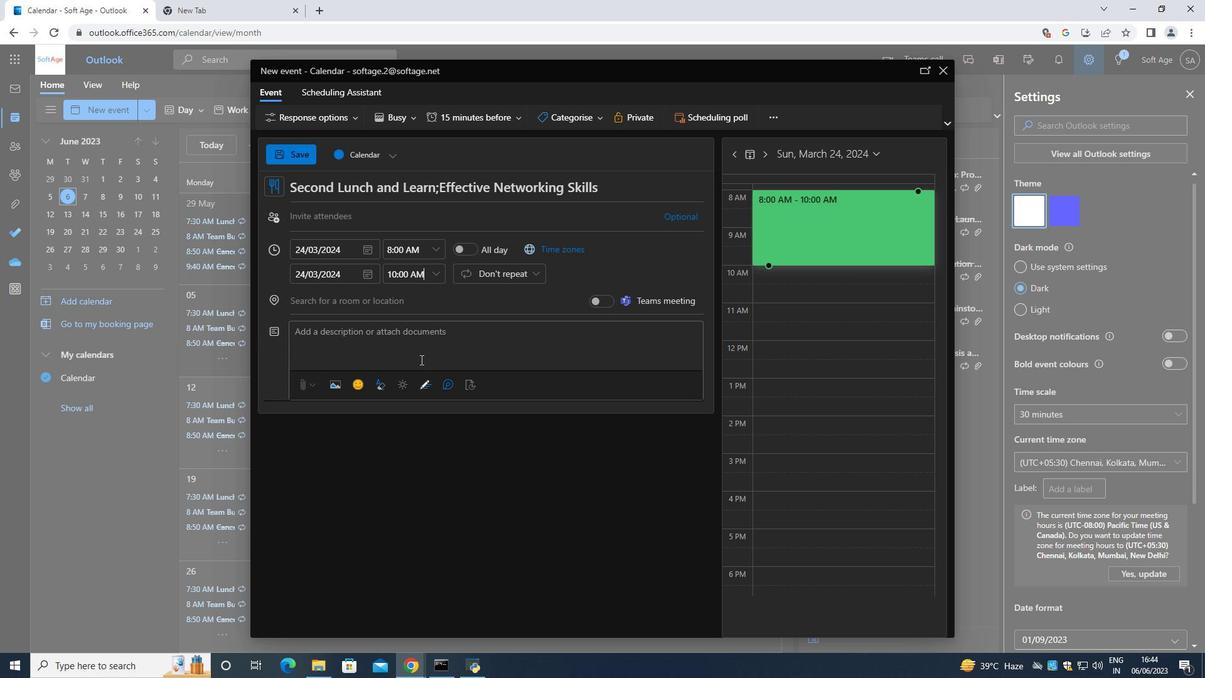 
Action: Mouse pressed left at (420, 347)
Screenshot: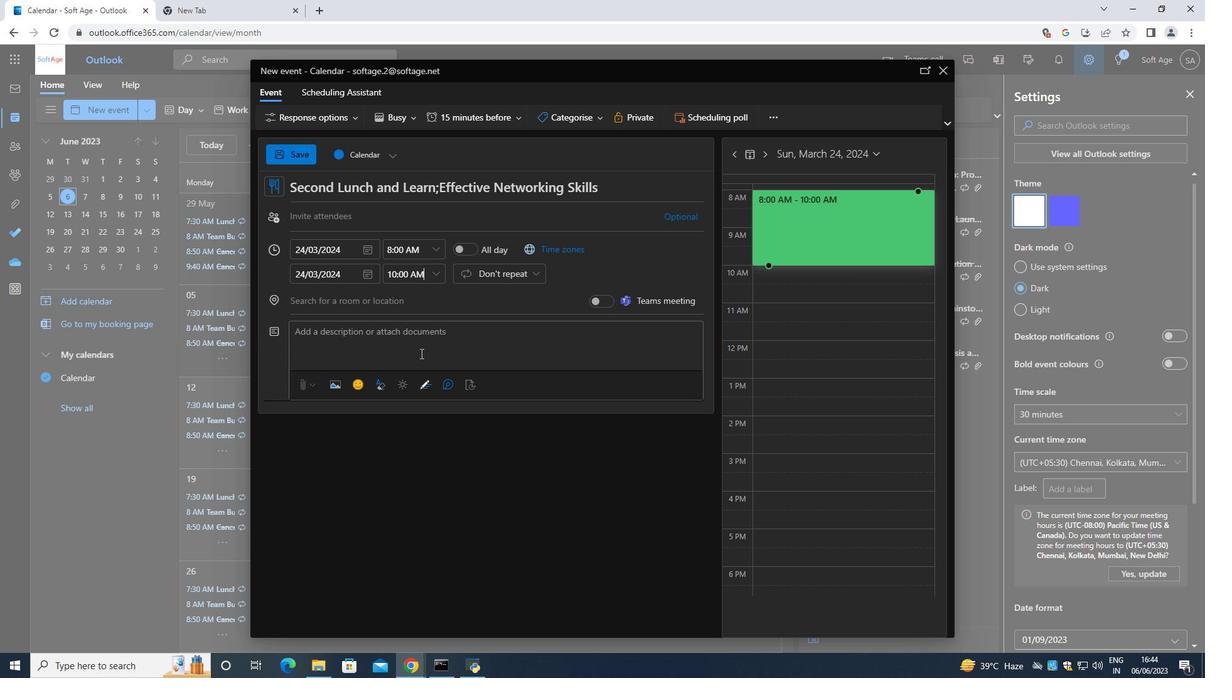 
Action: Mouse moved to (421, 347)
Screenshot: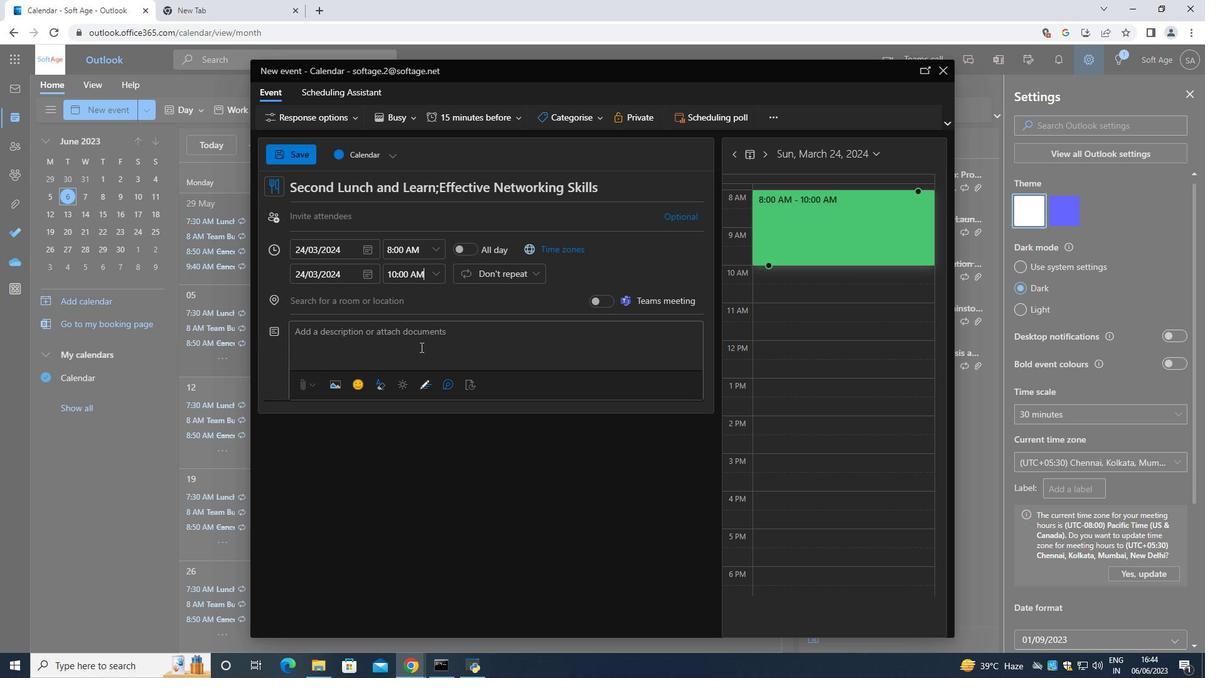 
Action: Key pressed <Key.shift>Participants<Key.space>will<Key.space>be<Key.space>assigned<Key.space>to<Key.space>teams<Key.space>,<Key.space>ensuring<Key.space>a<Key.space>mix<Key.space>of<Key.space>individual<Key.space>from<Key.space>different<Key.space>departments<Key.space>p<Key.backspace>or<Key.space>backgrounf<Key.backspace>=d<Key.backspace><Key.backspace><Key.backspace>nds.<Key.space>thid<Key.backspace>s<Key.space>promotes<Key.space>cross-functional<Key.space>collaboration<Key.space>,<Key.space>diversity<Key.space>of<Key.space>prespectives,<Key.space>and<Key.space>the<Key.space>opportunity<Key.space>to<Key.space>work<Key.space>with<Key.space>collabor<Key.backspace><Key.backspace><Key.backspace><Key.backspace><Key.backspace><Key.backspace>lleagy=<Key.backspace><Key.backspace><Key.backspace>gues<Key.space>they<Key.space>may<Key.space>not<Key.space>typiclly<Key.space>intract<Key.space>e<Key.backspace>within<Key.left><Key.left><Key.left><Key.left><Key.left><Key.left><Key.left><Key.left><Key.left><Key.left><Key.left><Key.left><Key.right><Key.right><Key.right><Key.right><Key.right><Key.left><Key.left><Key.left><Key.left>e<Key.left><Key.left><Key.left><Key.left><Key.left><Key.left><Key.left><Key.left>a<Key.right><Key.right><Key.right><Key.right><Key.right><Key.right><Key.right><Key.right><Key.right><Key.right><Key.right><Key.right><Key.right><Key.right><Key.right><Key.right><Key.right><Key.right><Key.right><Key.right><Key.up><Key.left>e
Screenshot: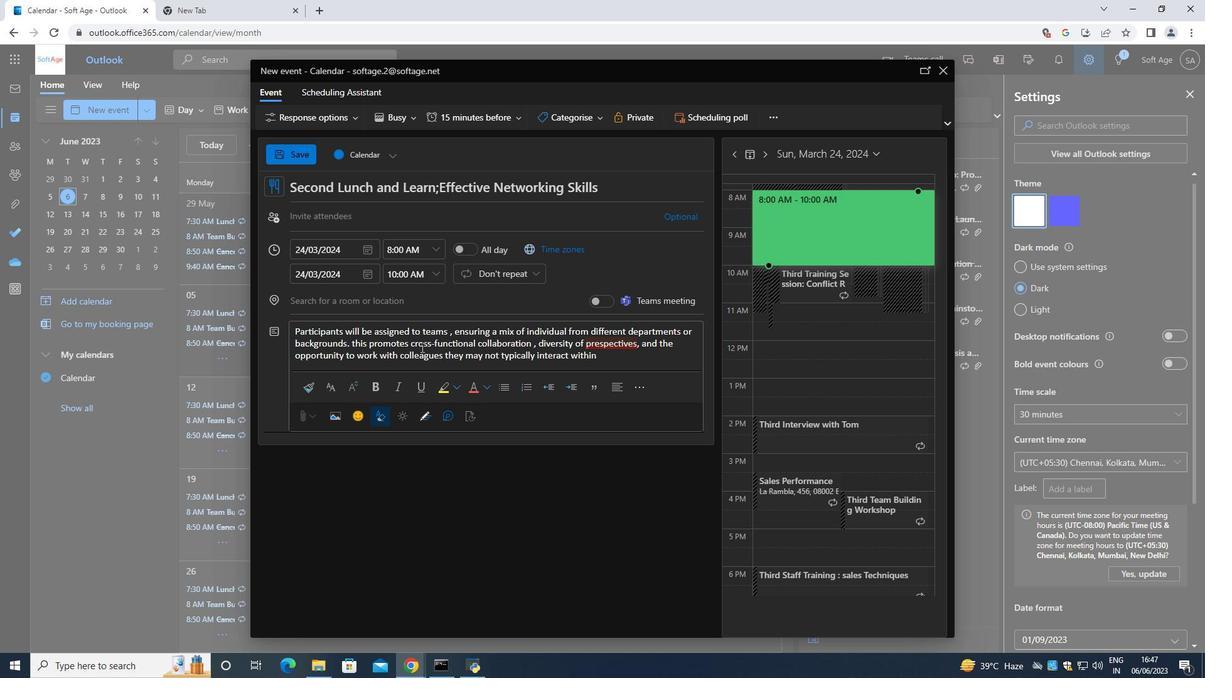 
Action: Mouse moved to (593, 119)
Screenshot: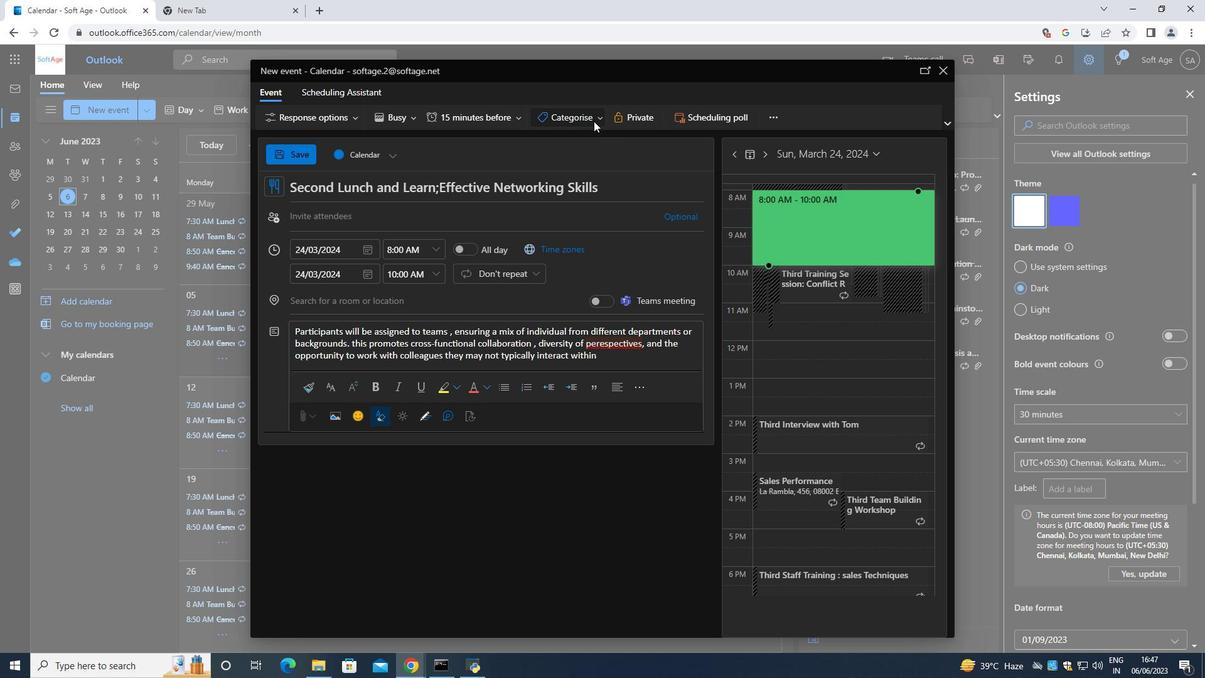 
Action: Mouse pressed left at (593, 119)
Screenshot: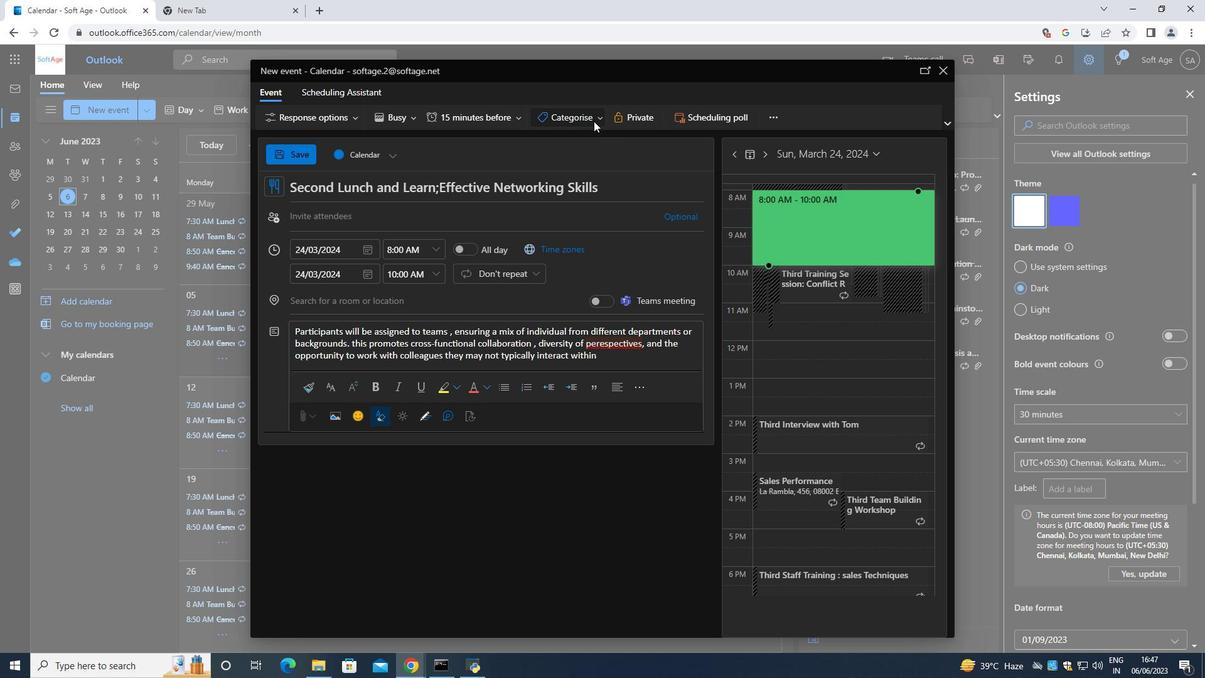 
Action: Mouse moved to (588, 140)
Screenshot: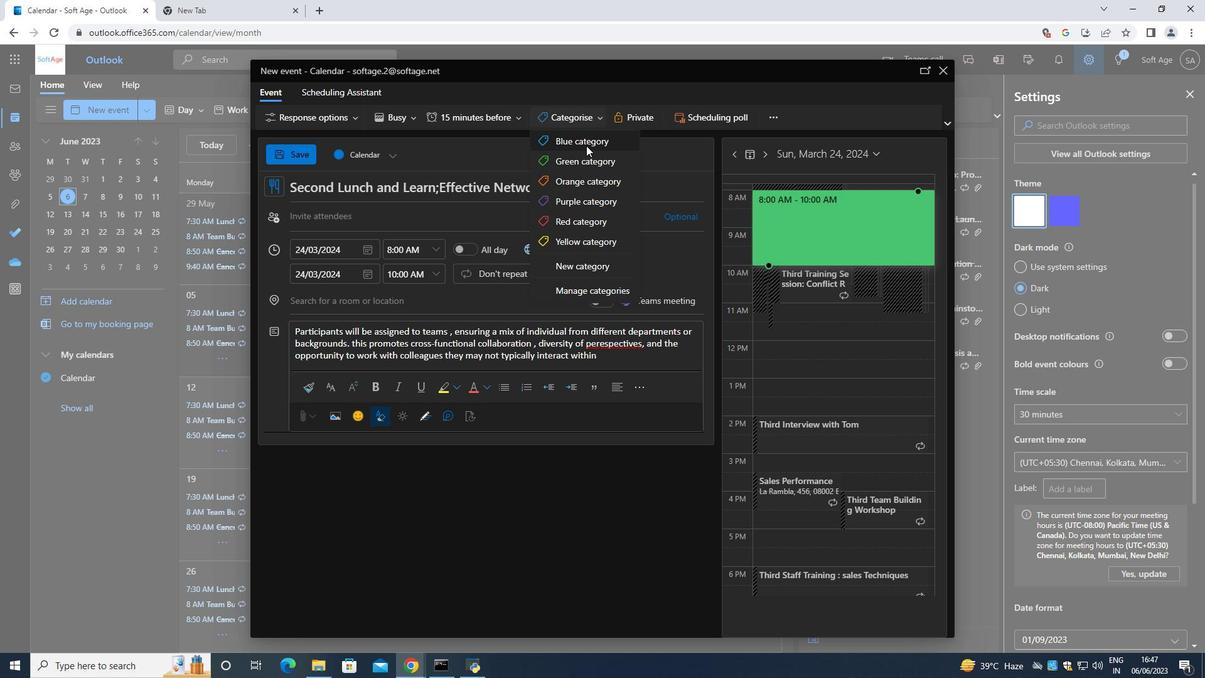 
Action: Mouse pressed left at (588, 140)
Screenshot: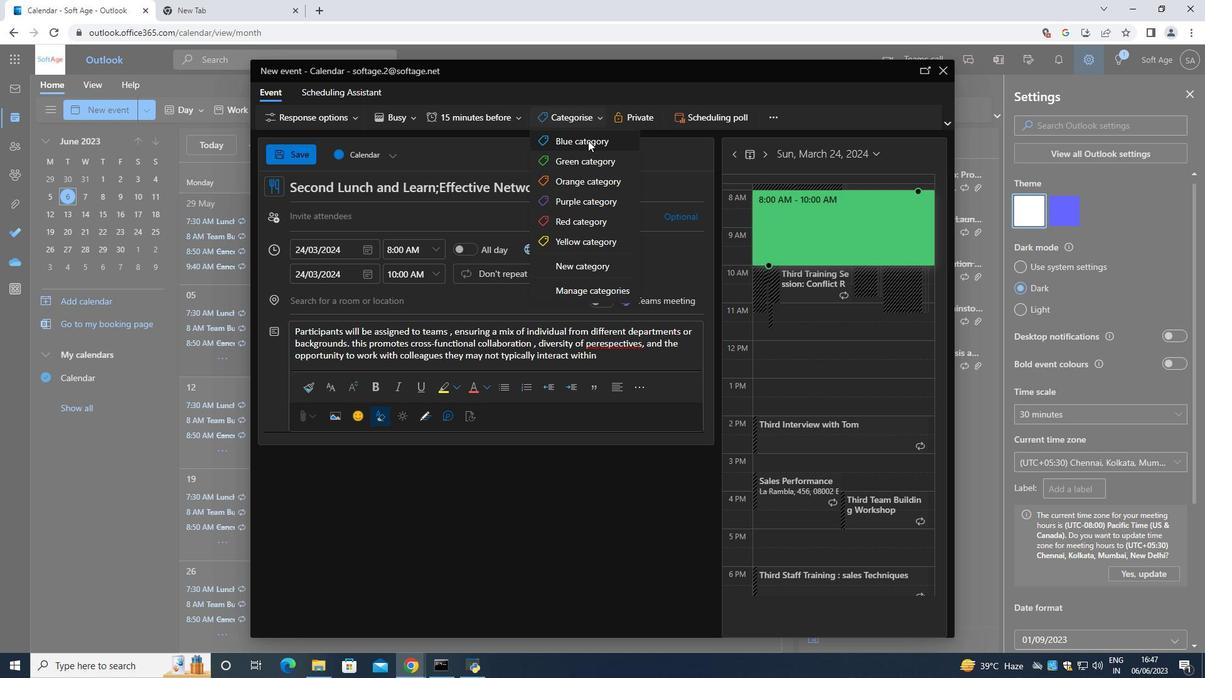 
Action: Mouse moved to (604, 345)
Screenshot: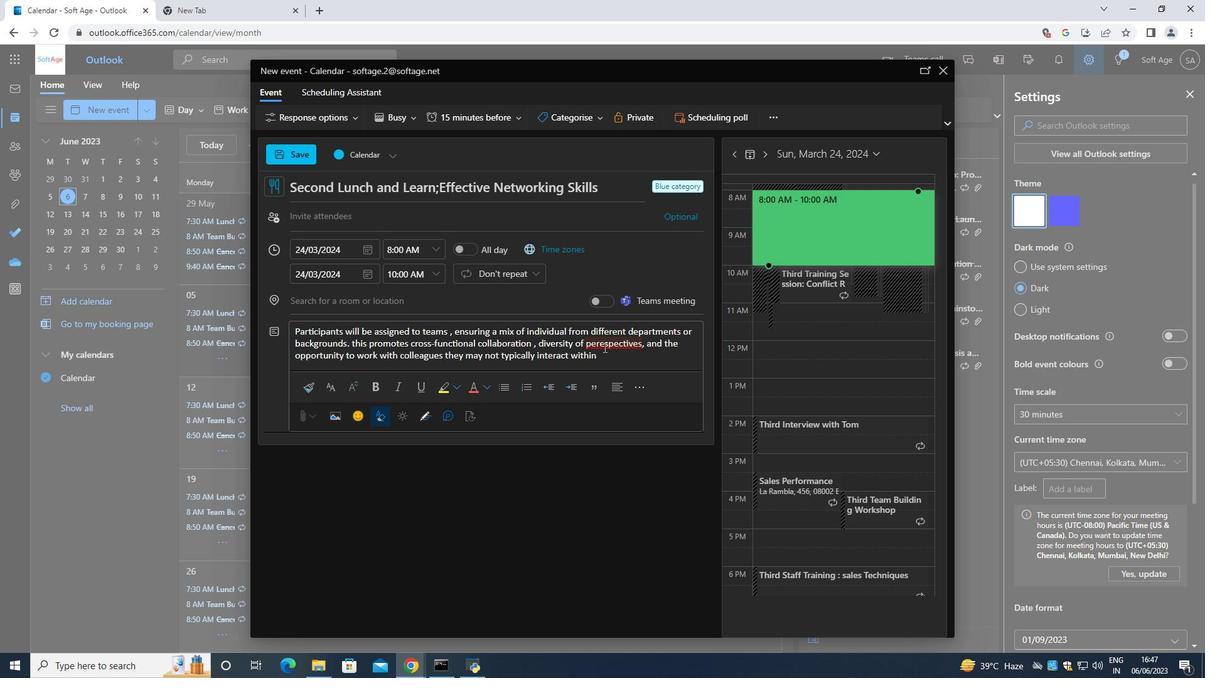 
Action: Mouse pressed left at (604, 345)
Screenshot: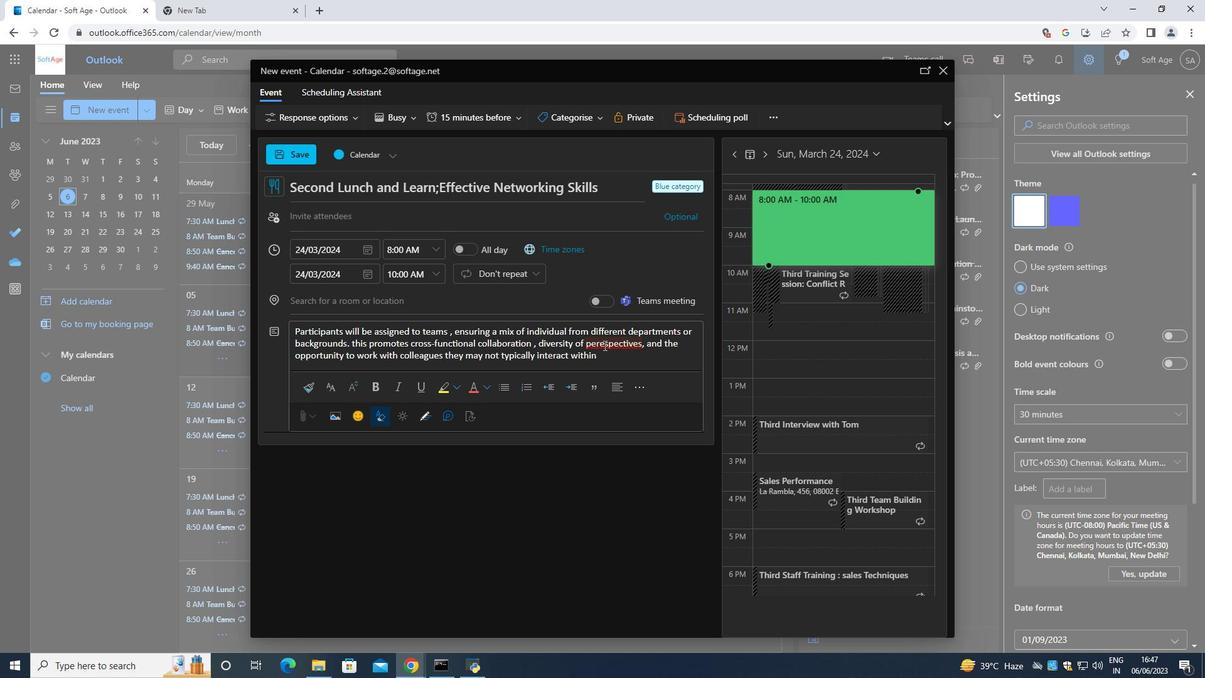 
Action: Mouse moved to (592, 339)
Screenshot: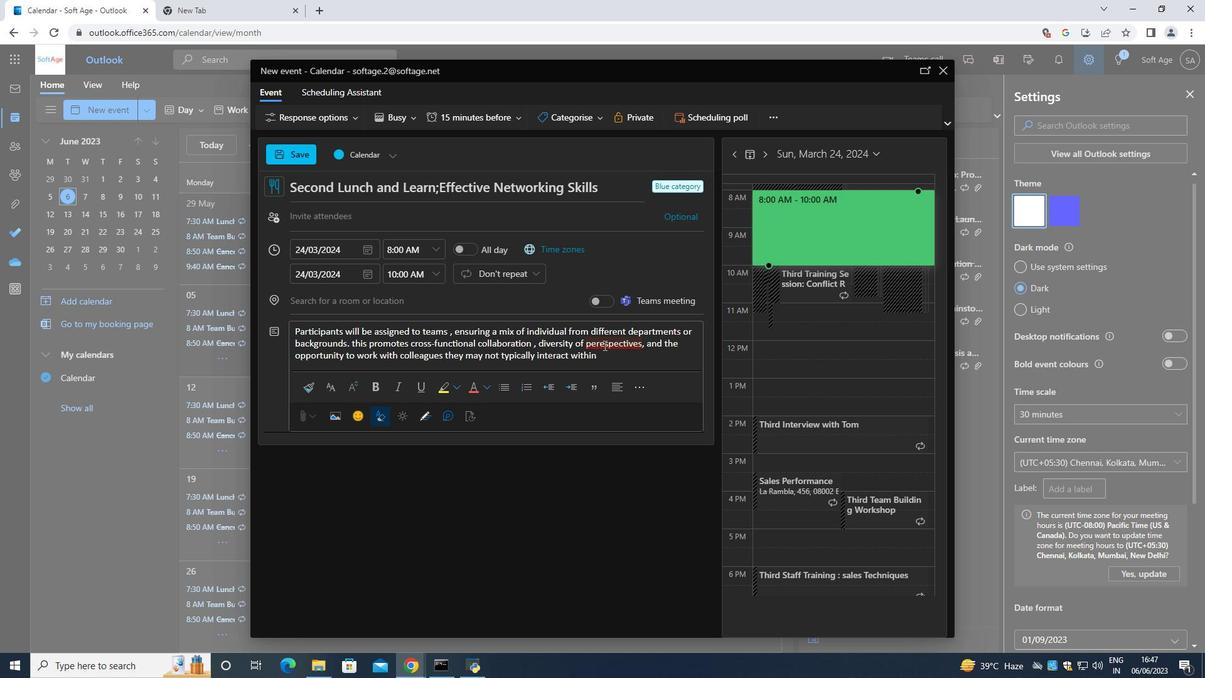 
Action: Key pressed <Key.backspace>
Screenshot: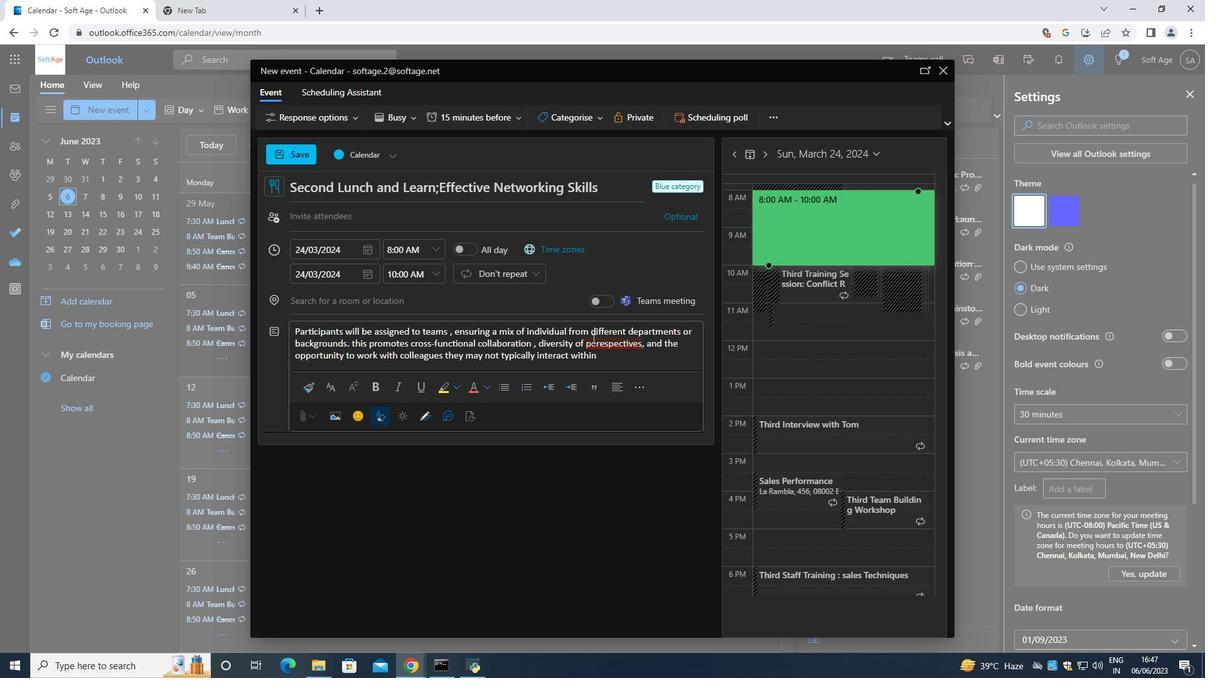 
Action: Mouse moved to (495, 214)
Screenshot: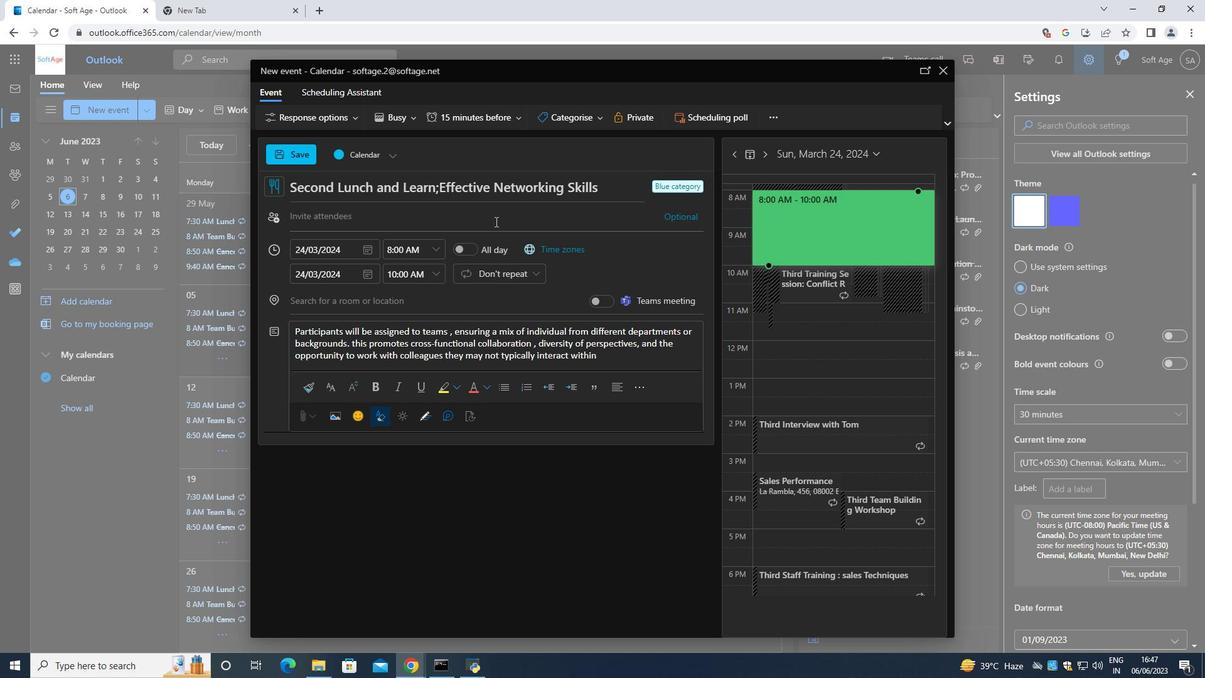 
Action: Mouse pressed left at (495, 214)
Screenshot: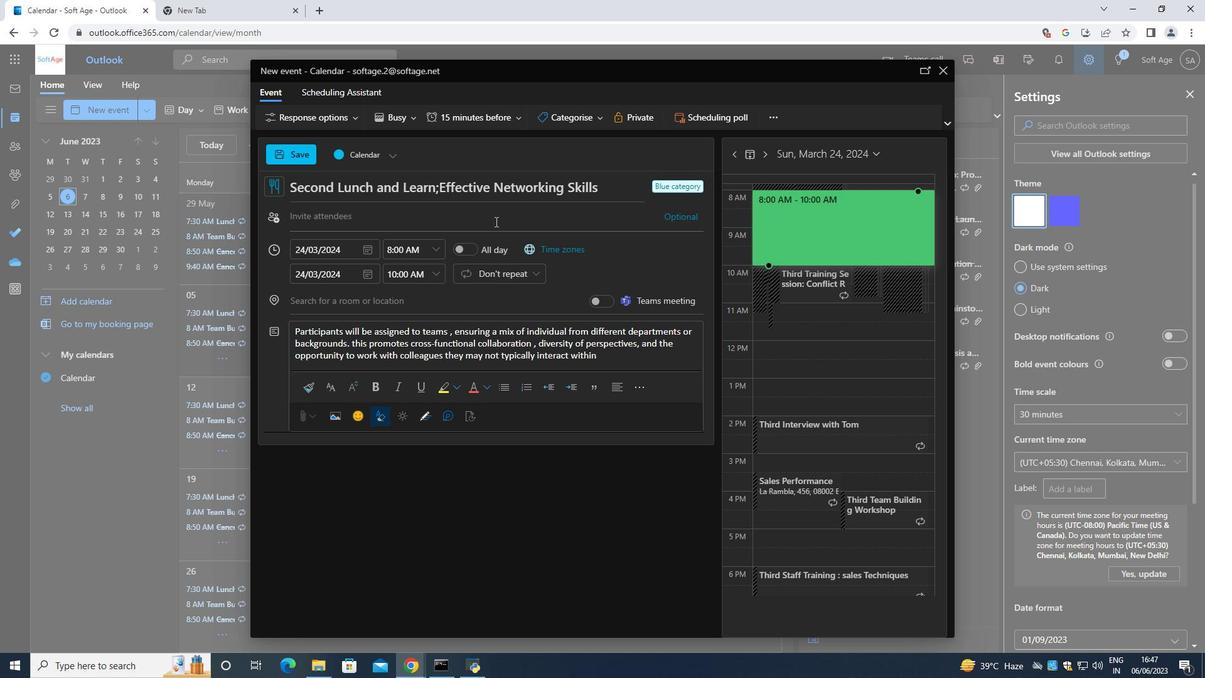 
Action: Key pressed <Key.shift>Softg<Key.backspace>age.4<Key.shift>@
Screenshot: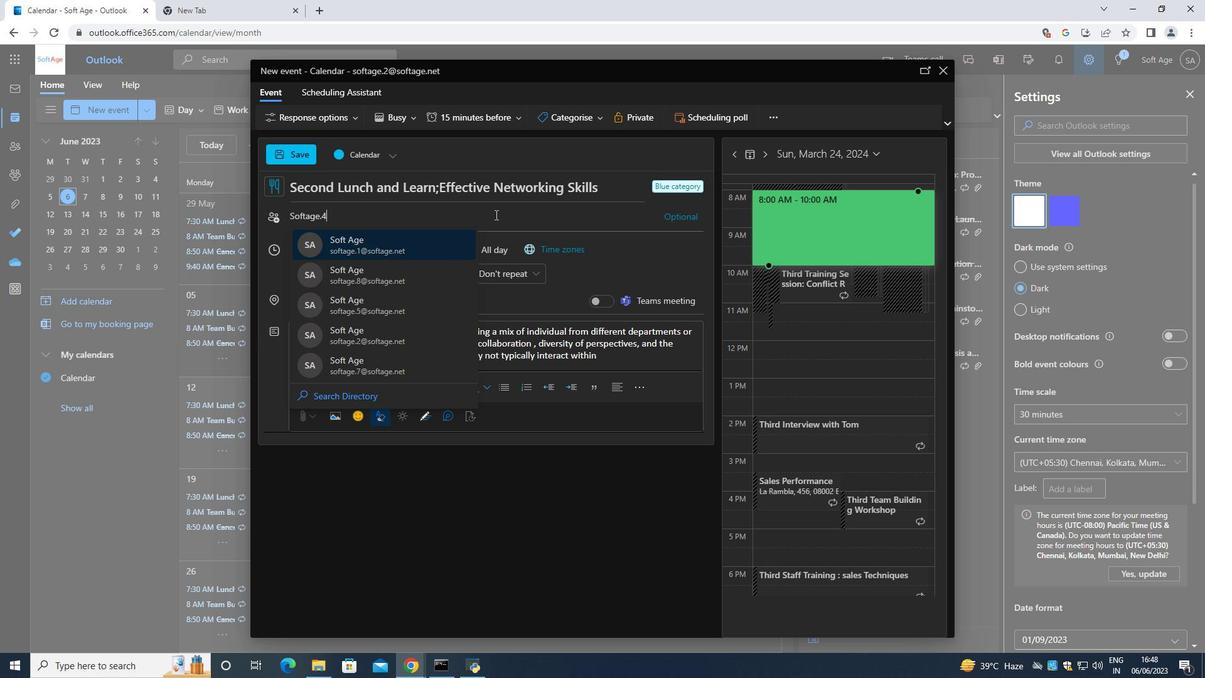 
Action: Mouse moved to (402, 237)
Screenshot: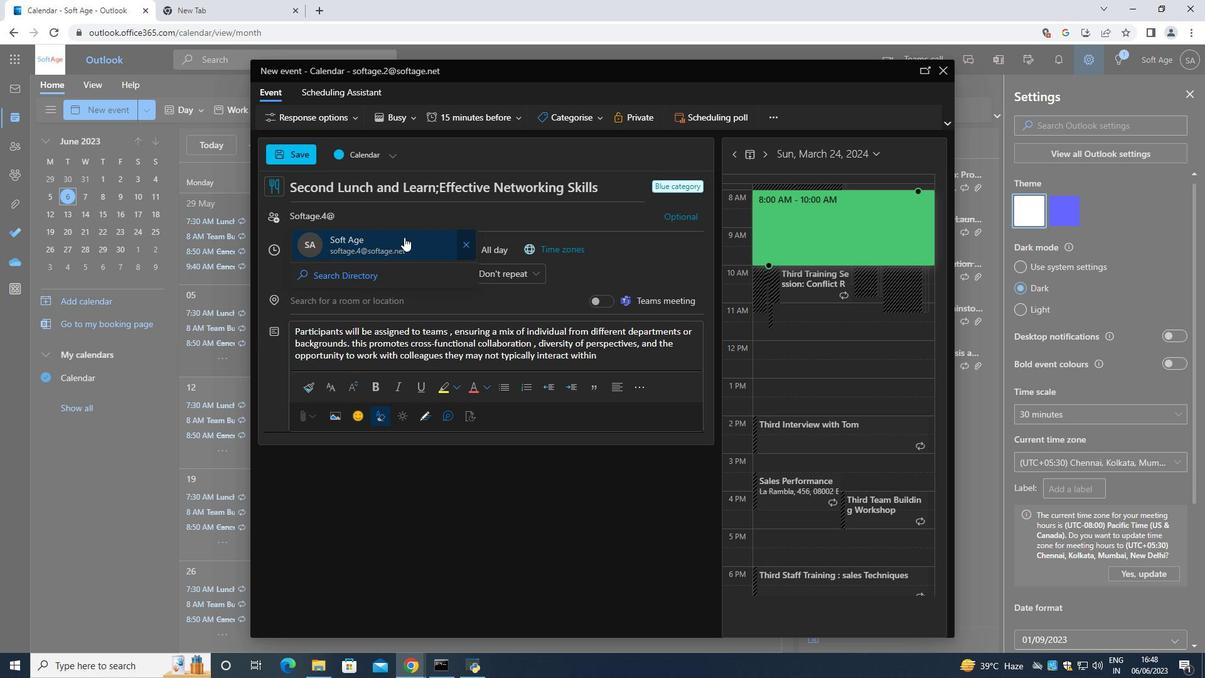 
Action: Mouse pressed left at (402, 237)
Screenshot: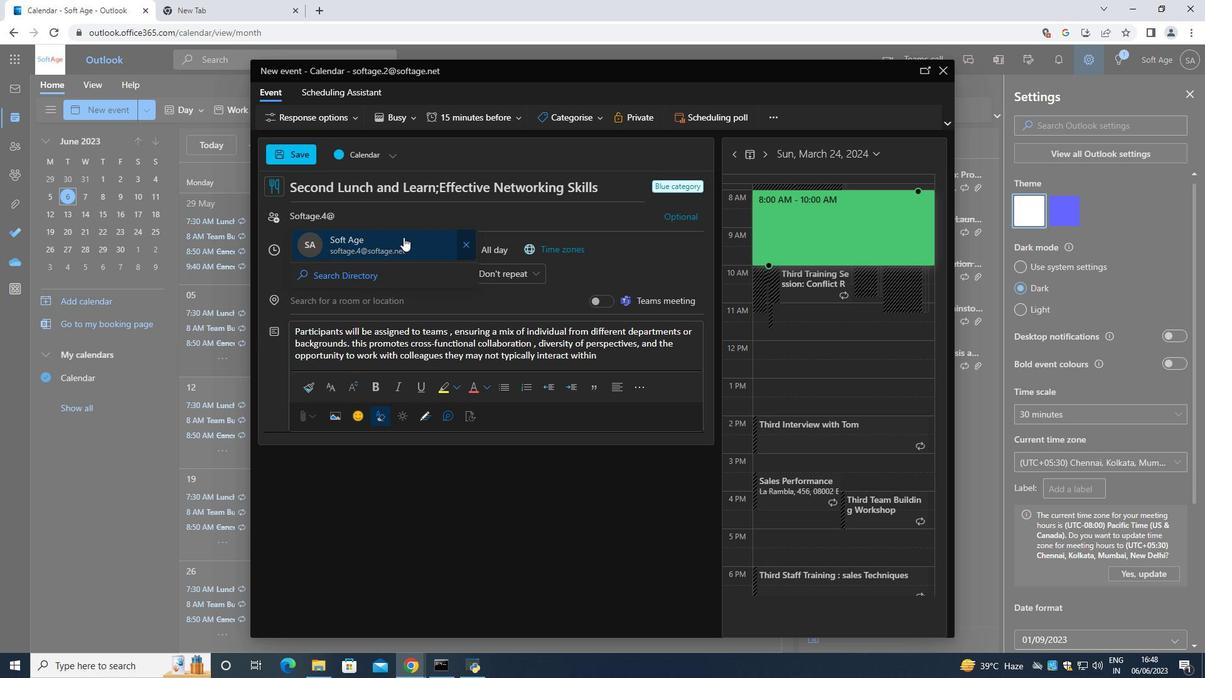 
Action: Key pressed <Key.shift>Softagr<Key.backspace>e.5<Key.shift>@
Screenshot: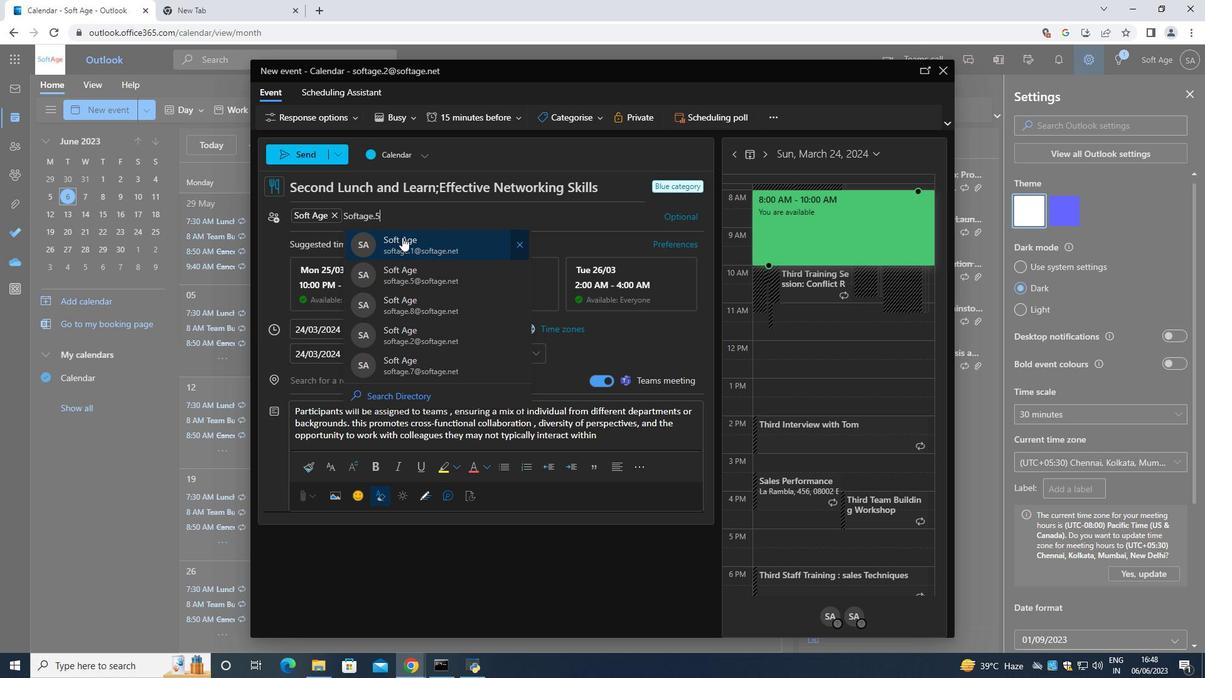 
Action: Mouse pressed left at (402, 237)
Screenshot: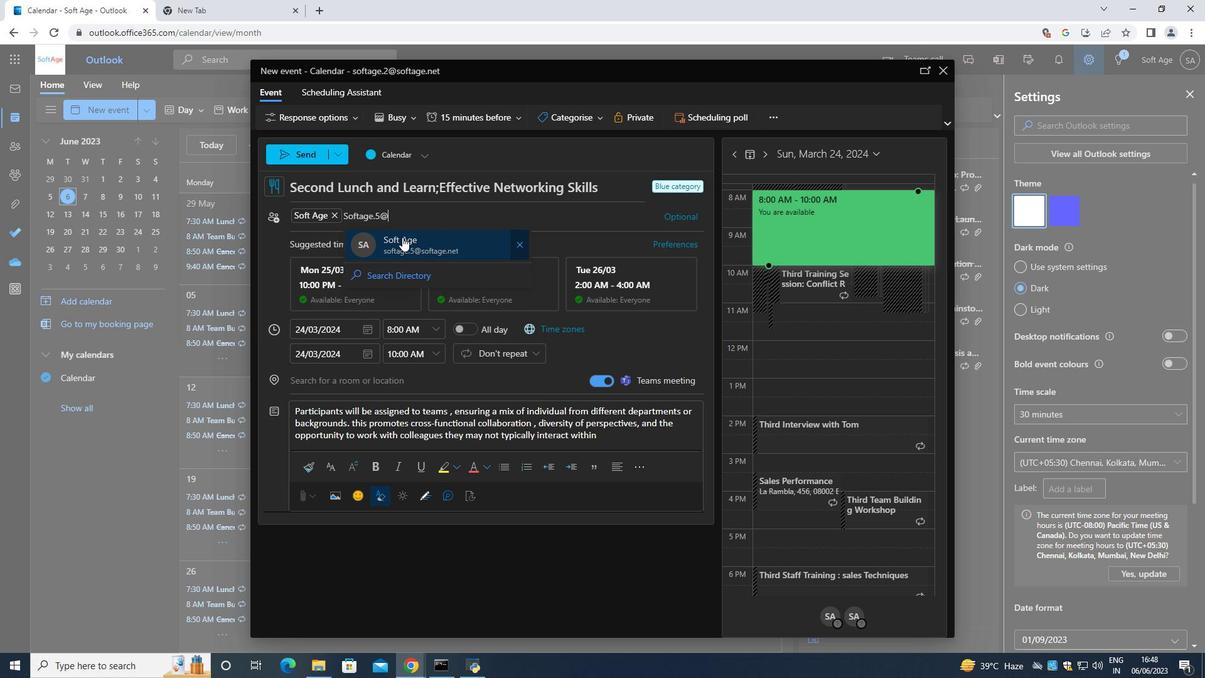 
Action: Mouse moved to (484, 111)
Screenshot: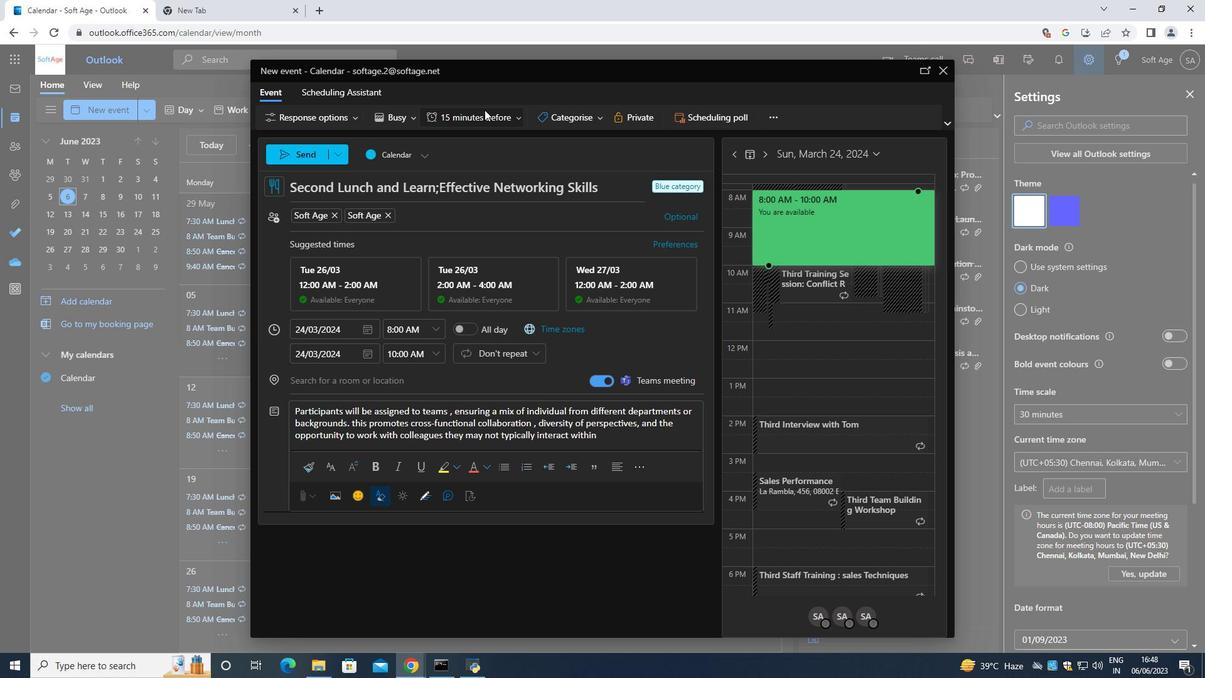 
Action: Mouse pressed left at (484, 111)
Screenshot: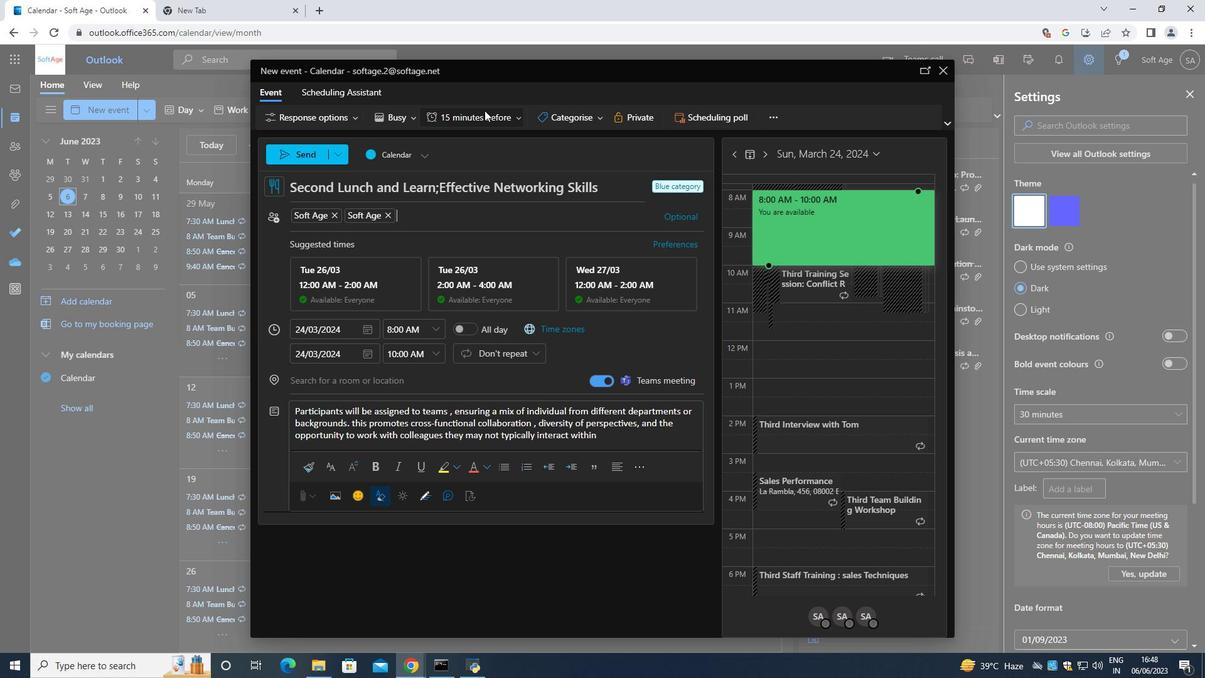 
Action: Mouse moved to (491, 165)
Screenshot: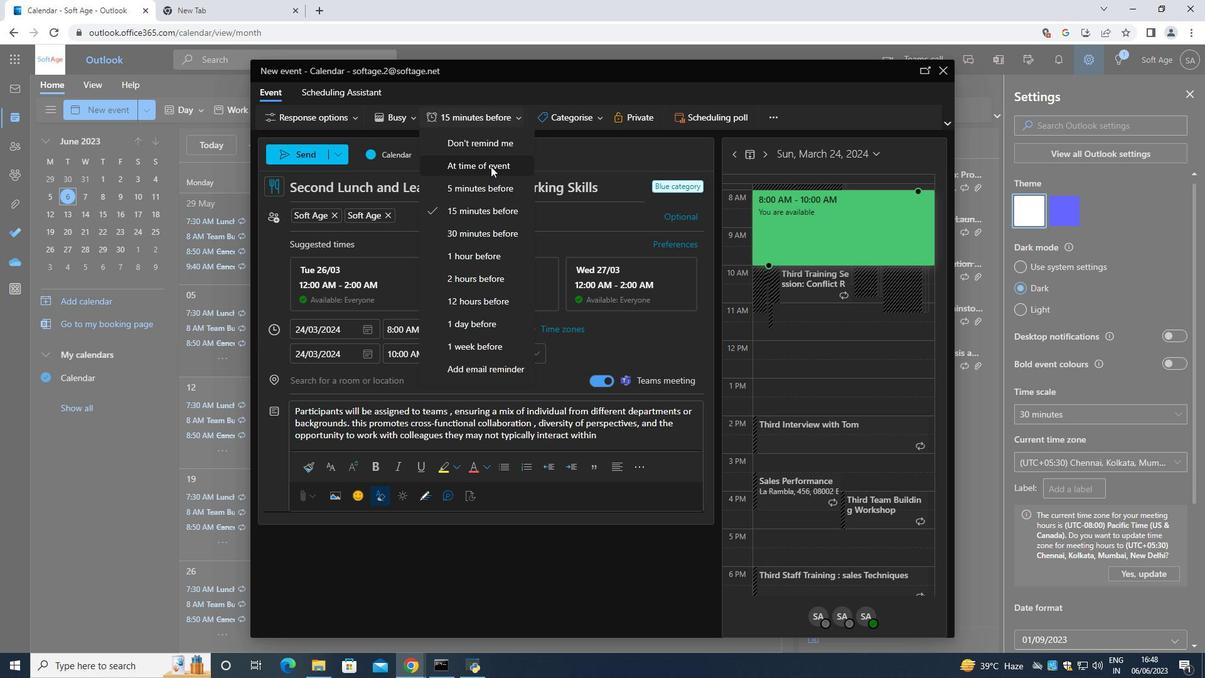 
Action: Mouse pressed left at (491, 165)
Screenshot: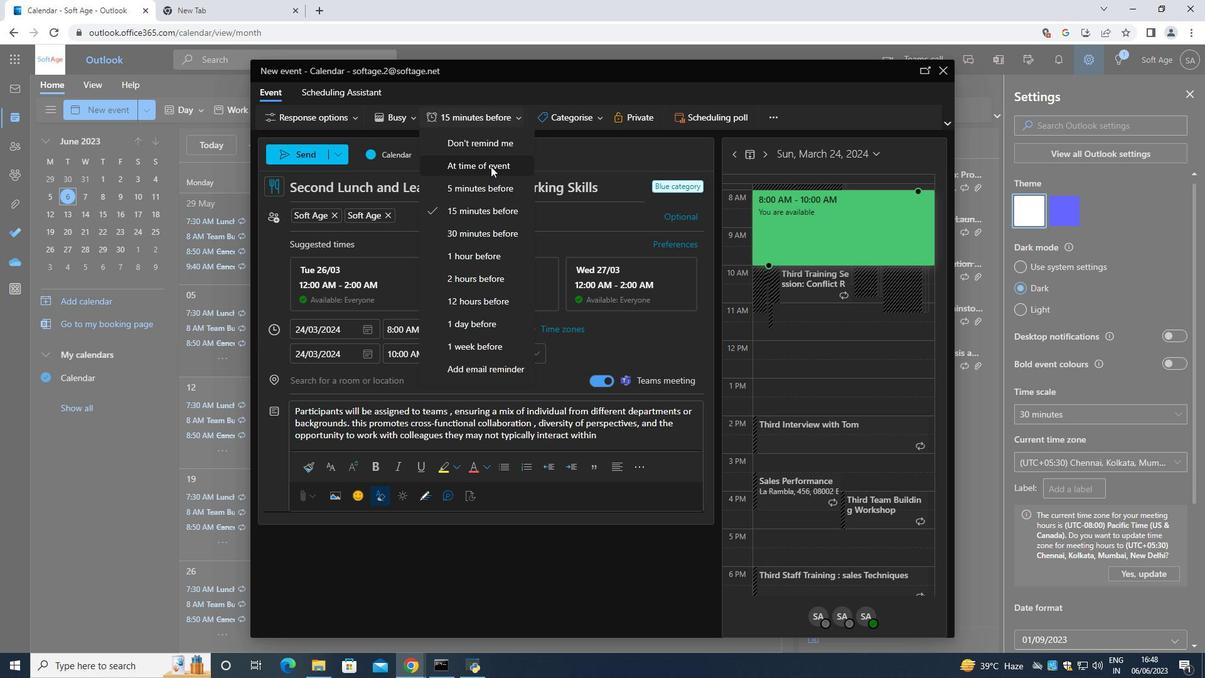 
Action: Mouse moved to (291, 158)
Screenshot: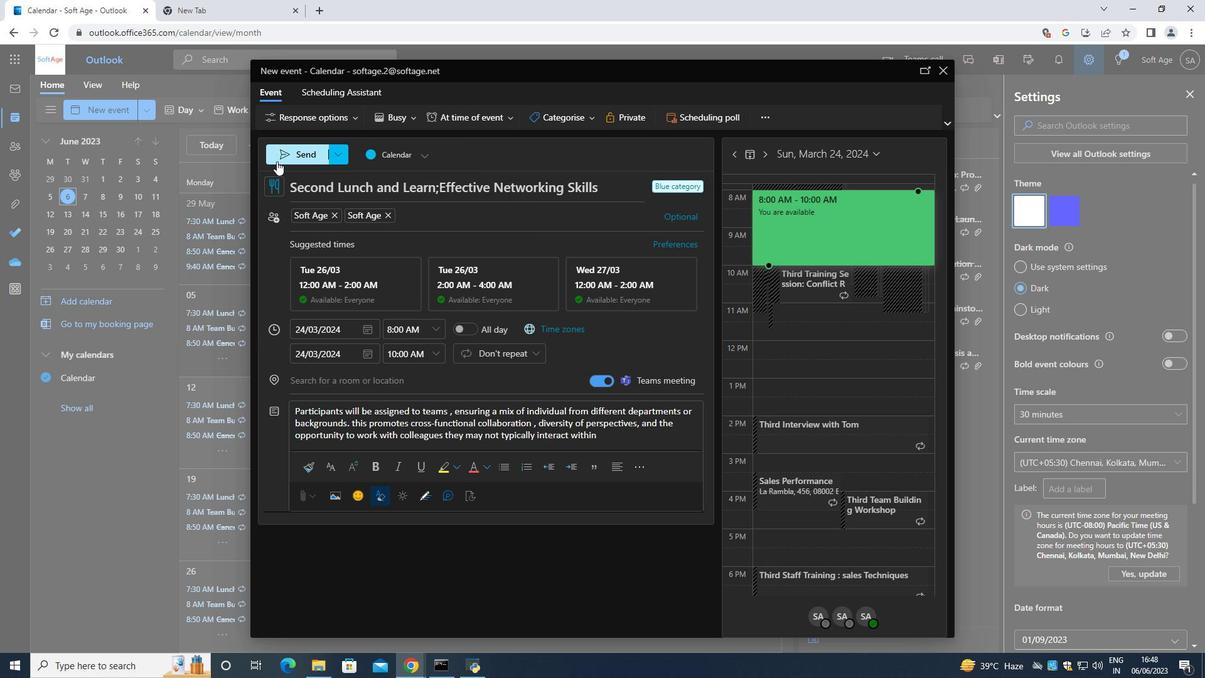 
Action: Mouse pressed left at (291, 158)
Screenshot: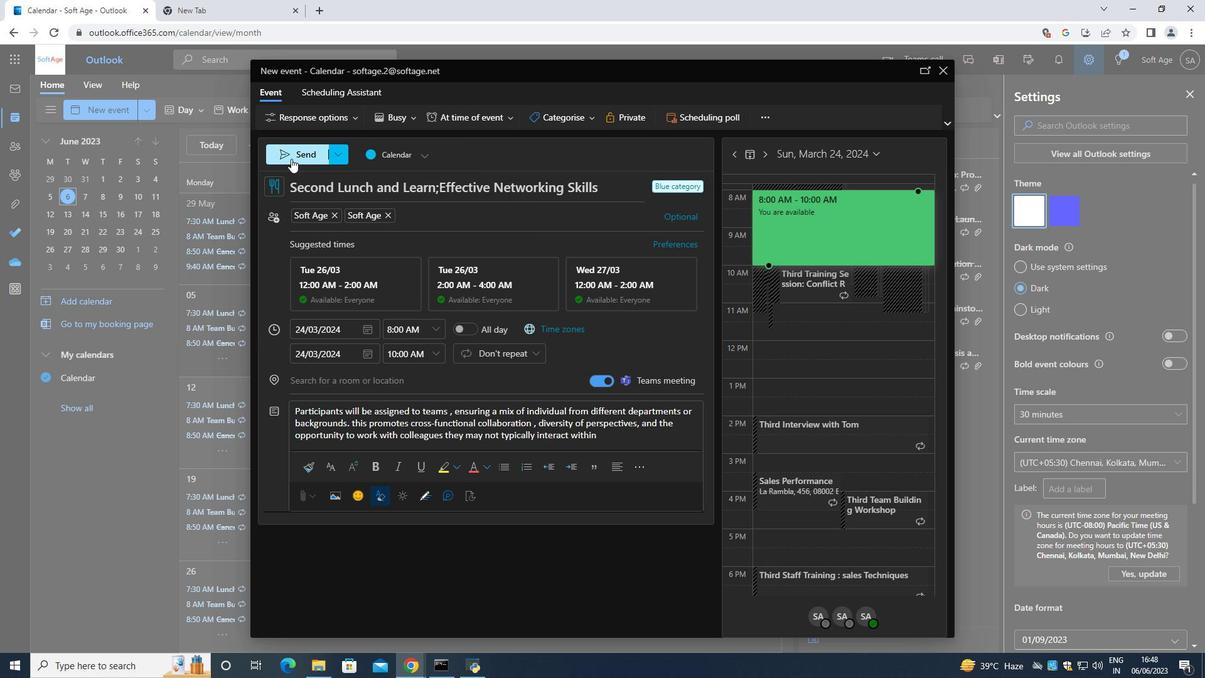 
Action: Mouse moved to (366, 161)
Screenshot: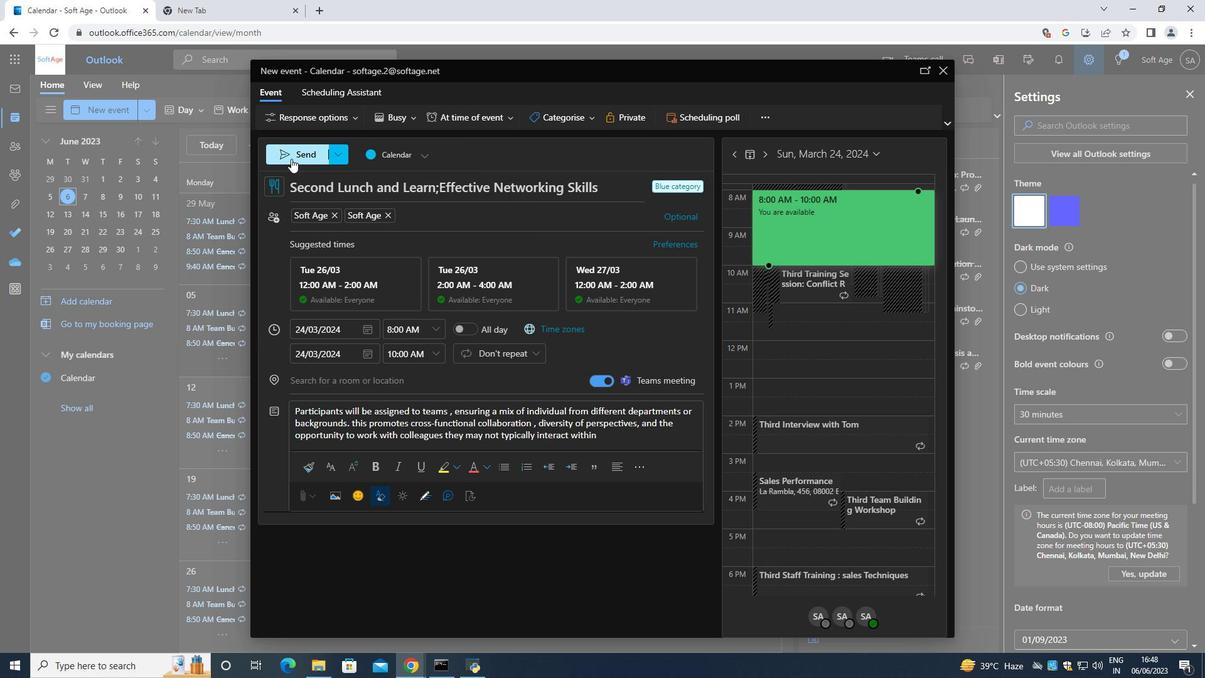 
